 Task: Send an email with the signature Alex Clark with the subject 'Status update' and the message 'Please find attached the requested document.' from softage.1@softage.net to softage.5@softage.net with an attached document Budget.xlsx and move the email from Sent Items to the folder Projects
Action: Mouse moved to (119, 149)
Screenshot: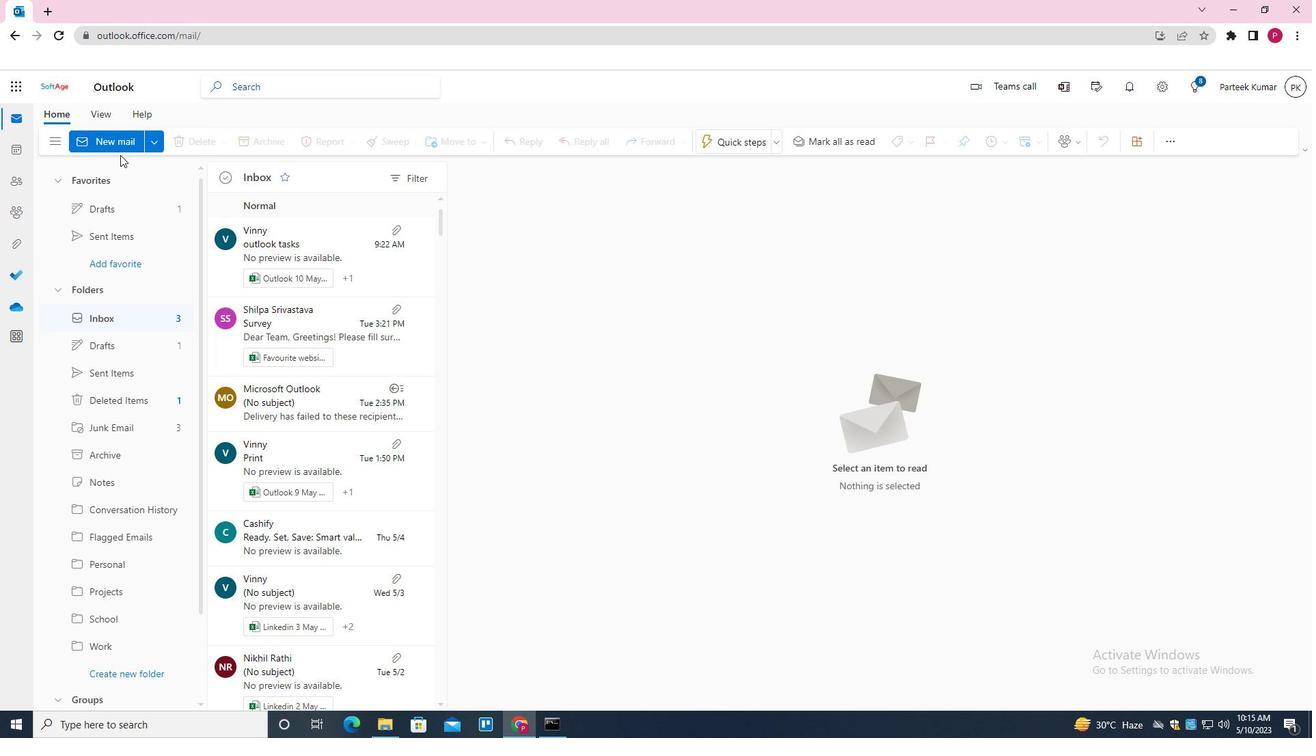 
Action: Mouse pressed left at (119, 149)
Screenshot: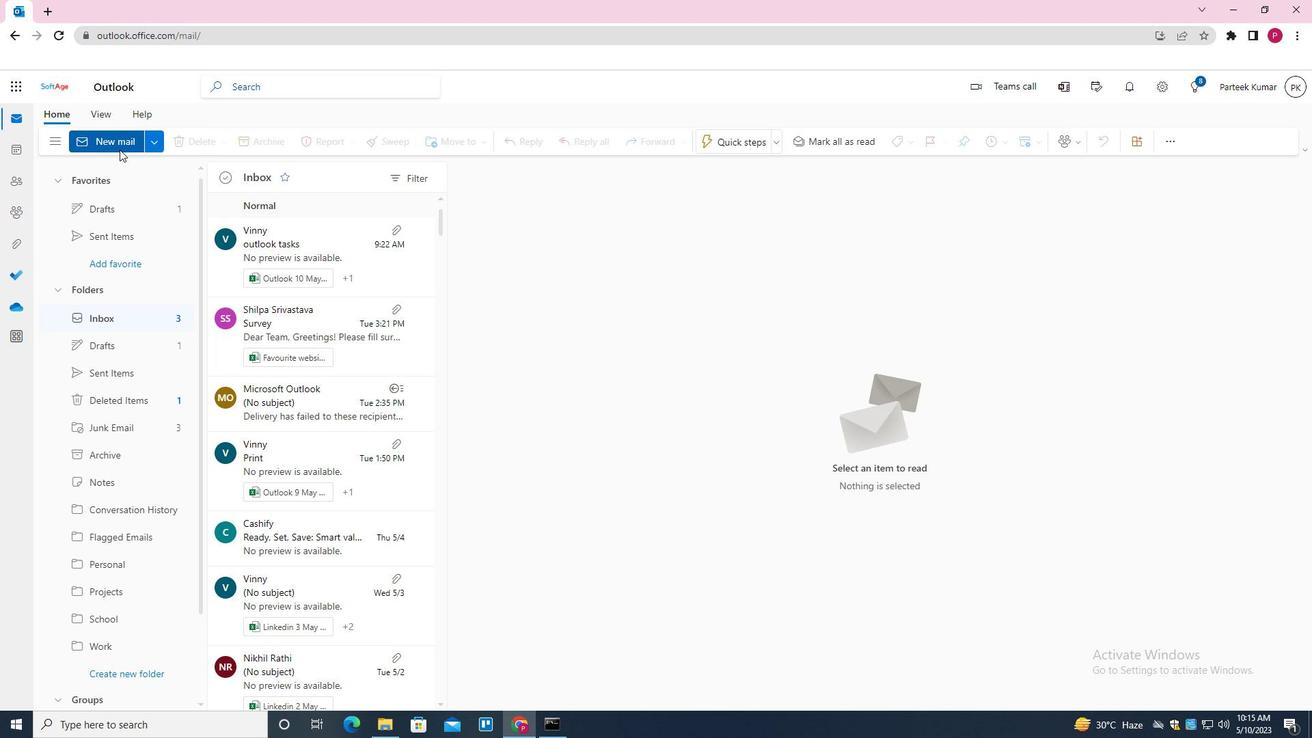 
Action: Mouse moved to (469, 331)
Screenshot: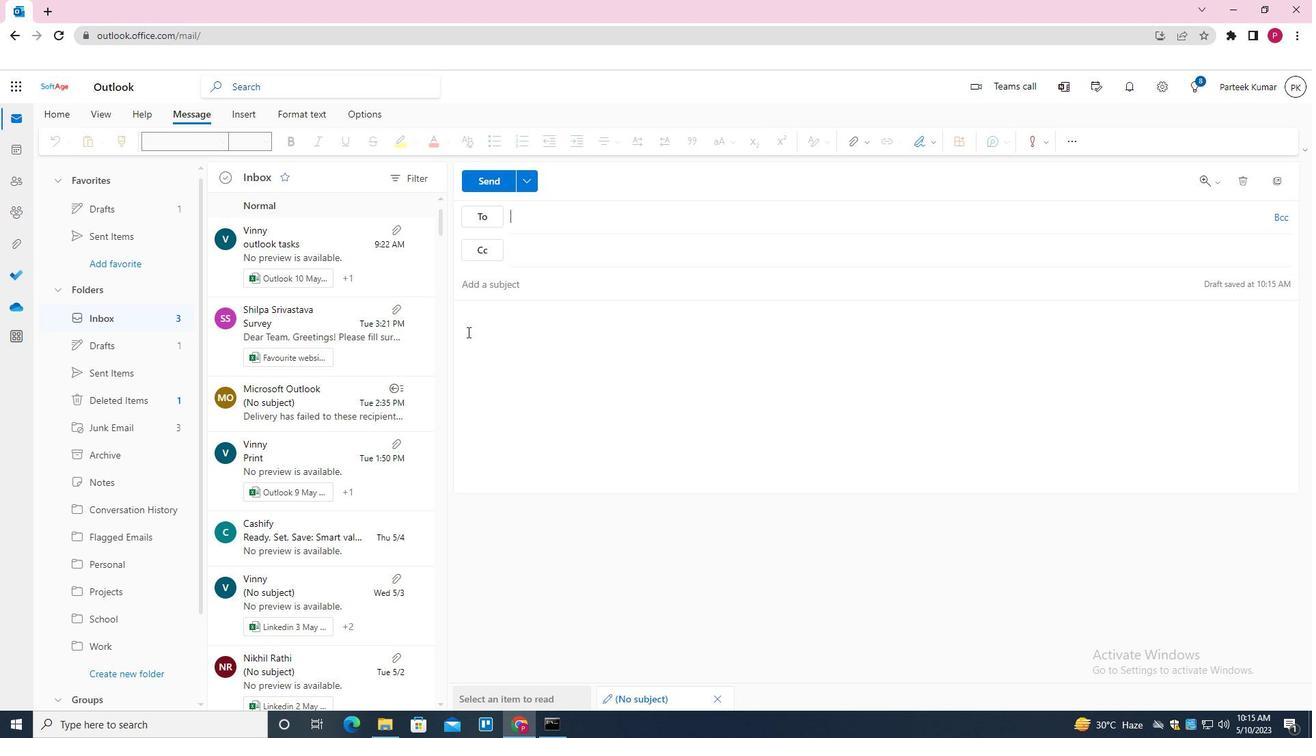 
Action: Mouse pressed left at (469, 331)
Screenshot: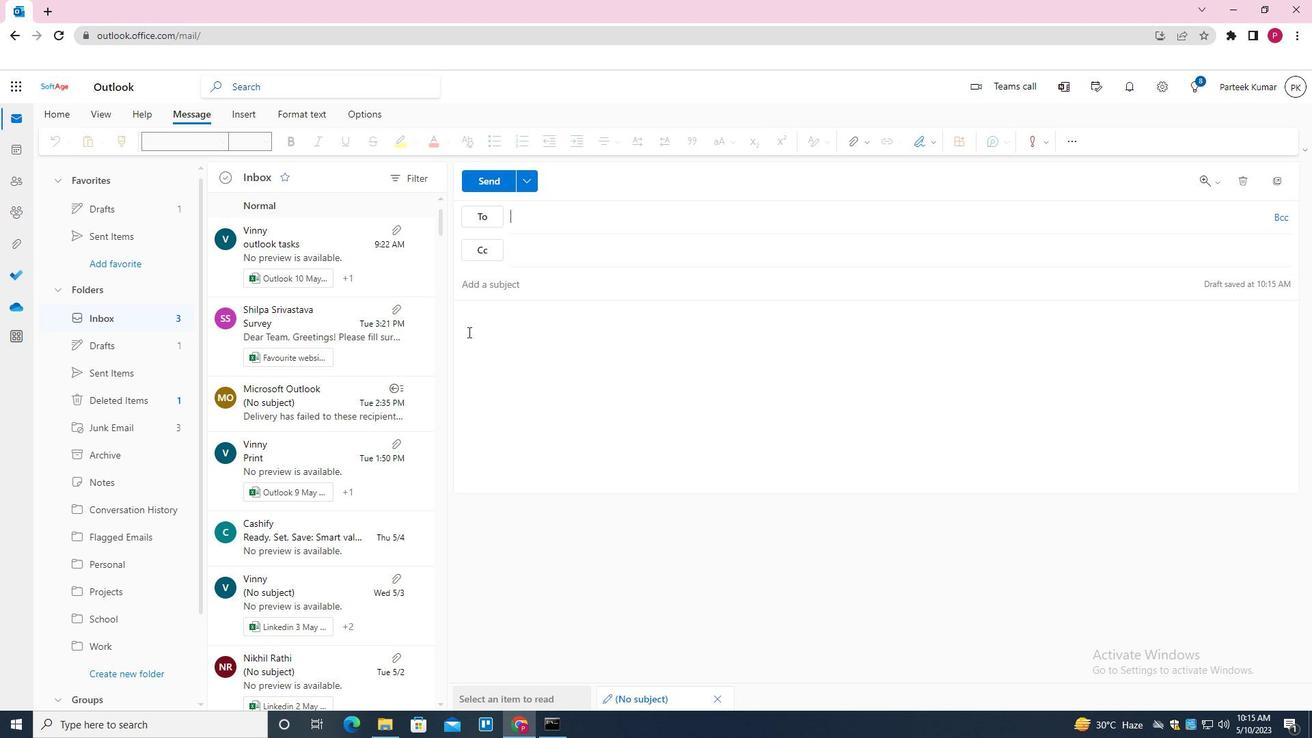 
Action: Mouse moved to (930, 142)
Screenshot: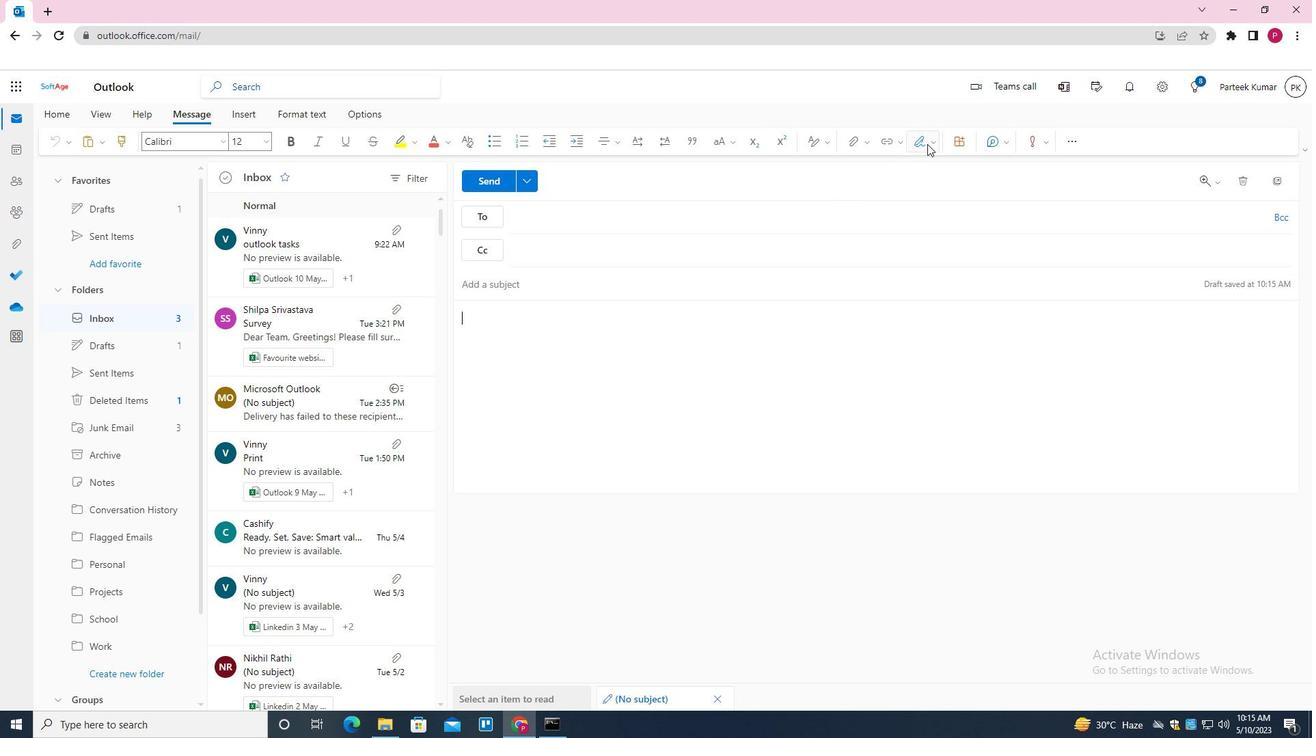 
Action: Mouse pressed left at (930, 142)
Screenshot: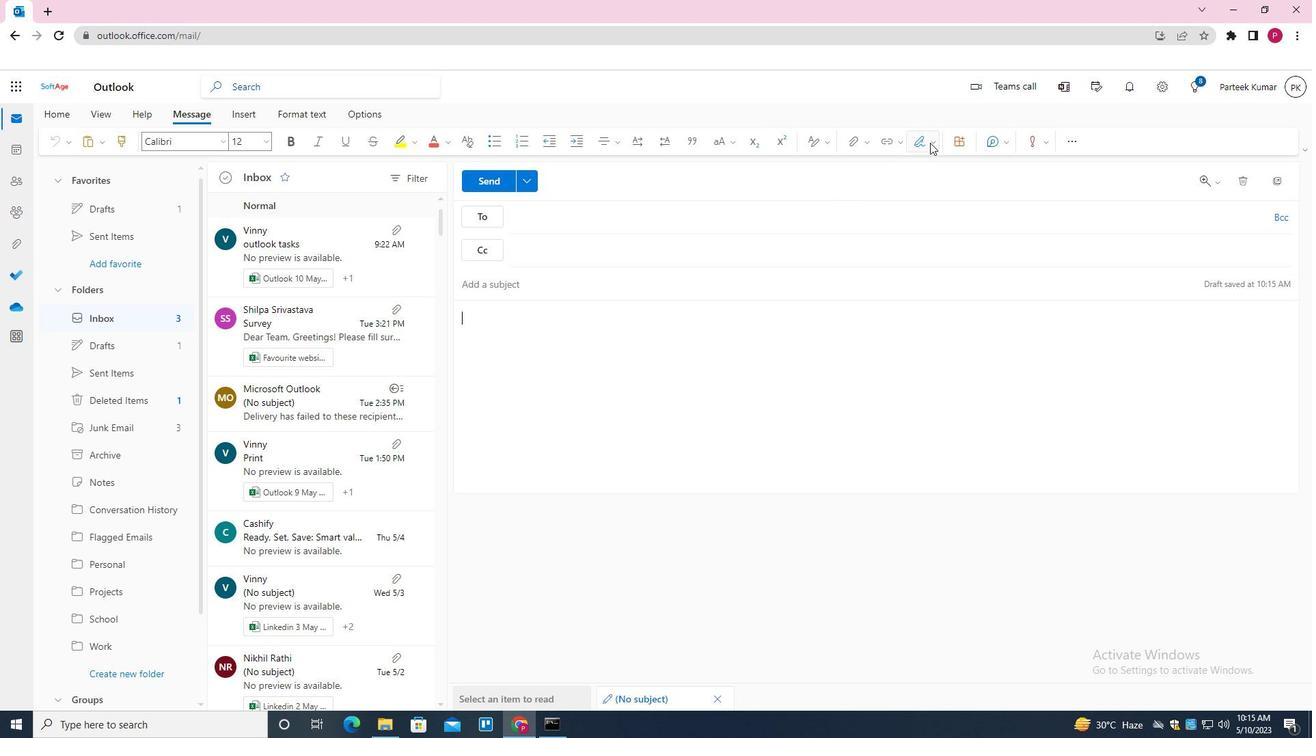 
Action: Mouse moved to (891, 248)
Screenshot: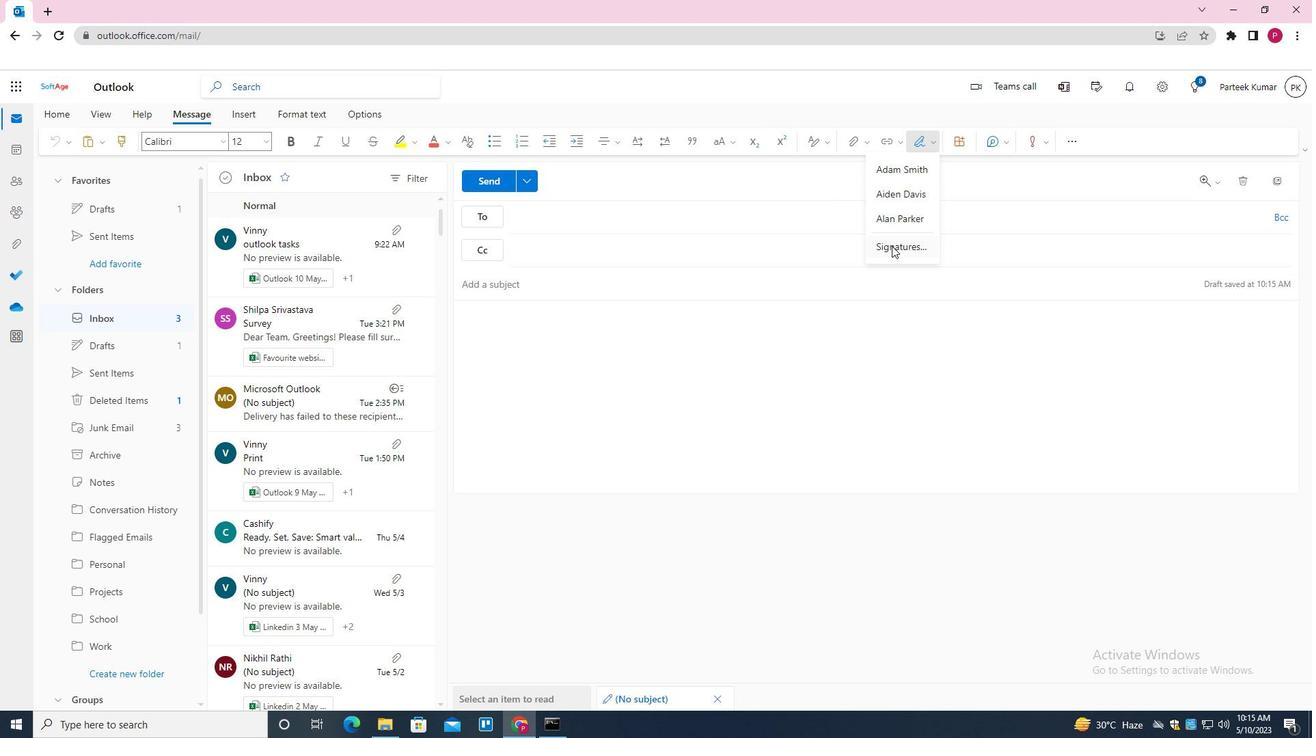 
Action: Mouse pressed left at (891, 248)
Screenshot: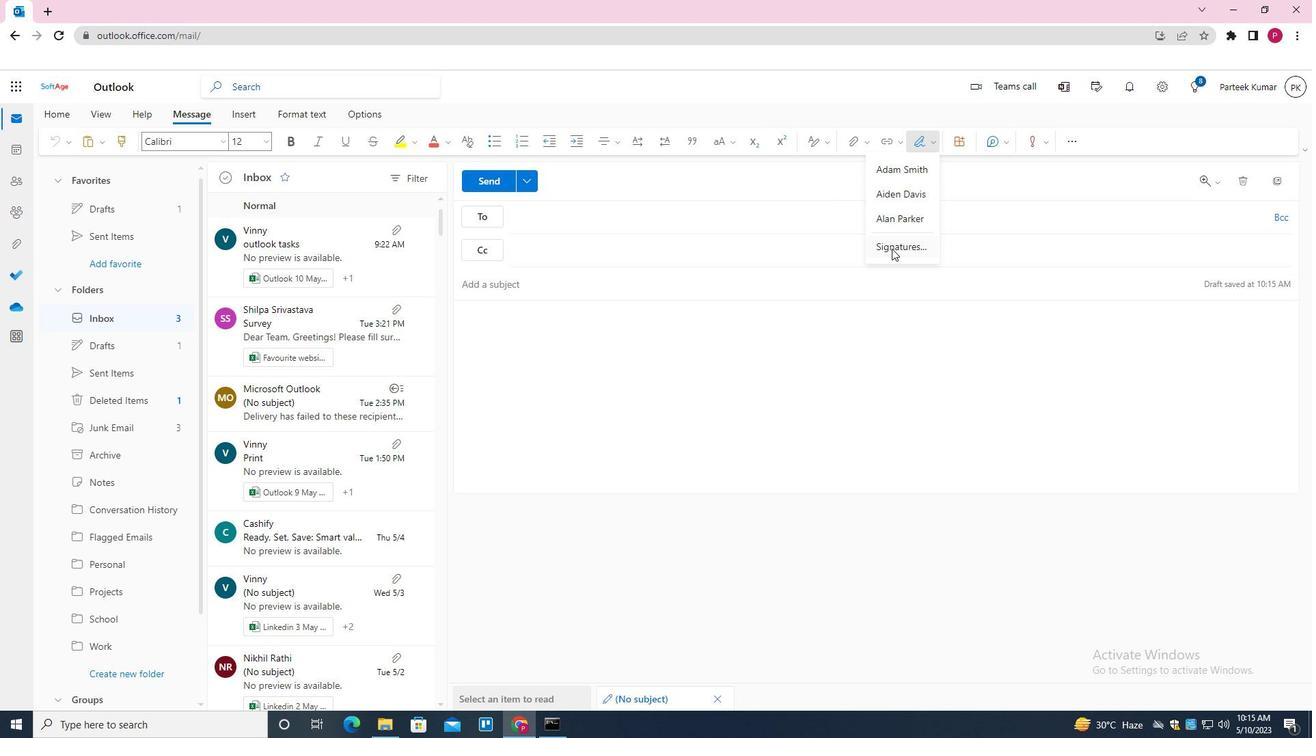 
Action: Mouse moved to (587, 224)
Screenshot: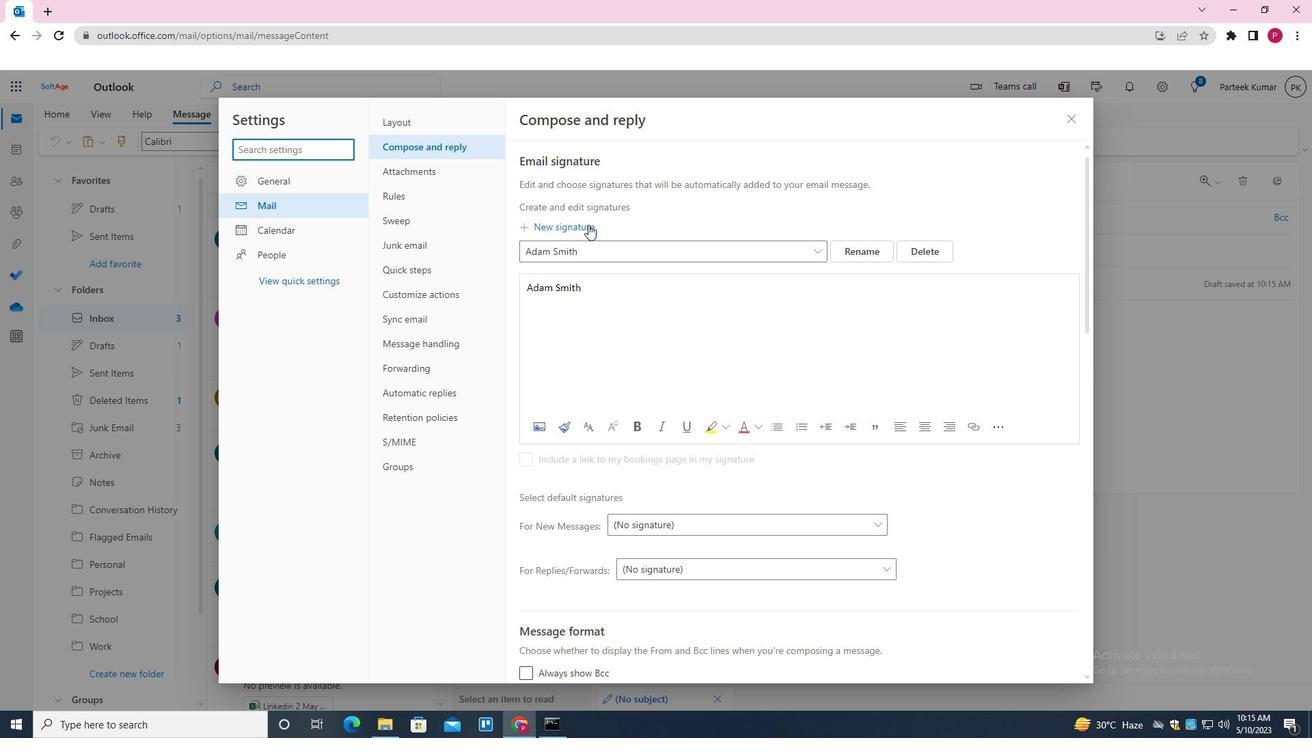 
Action: Mouse pressed left at (587, 224)
Screenshot: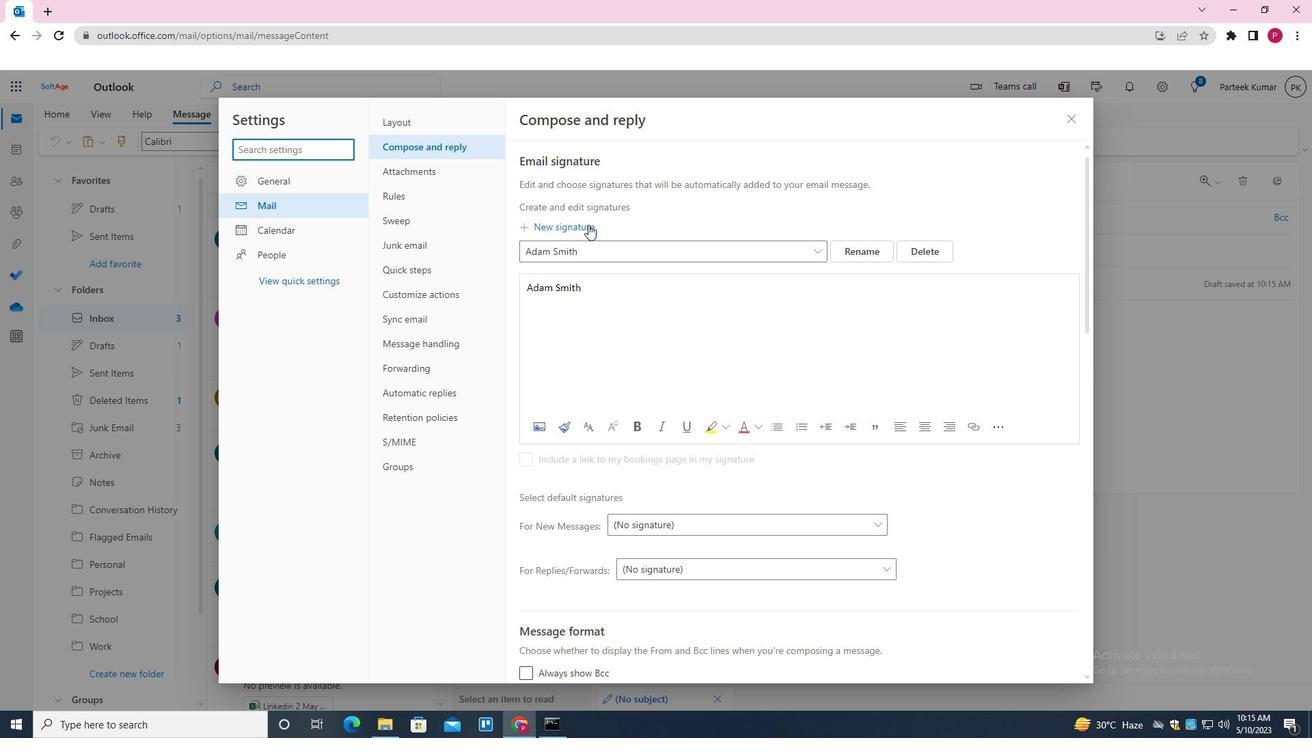 
Action: Mouse moved to (598, 247)
Screenshot: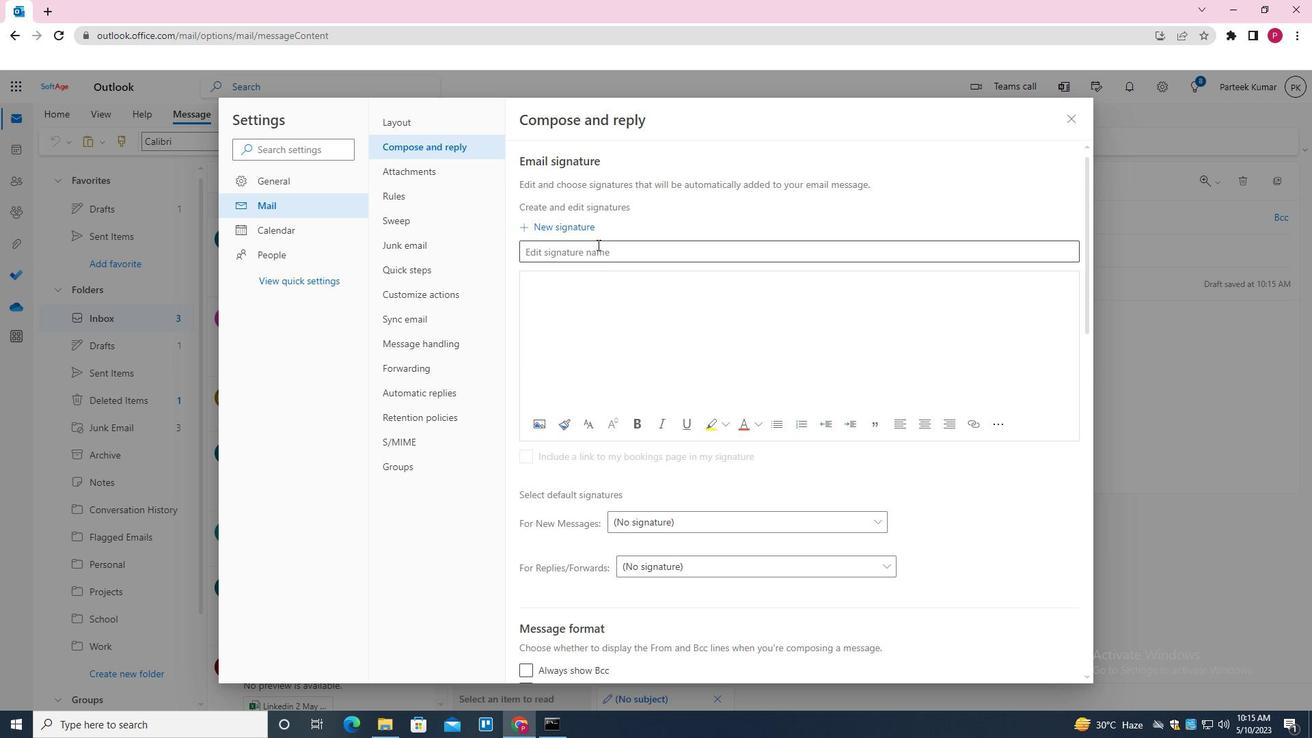 
Action: Mouse pressed left at (598, 247)
Screenshot: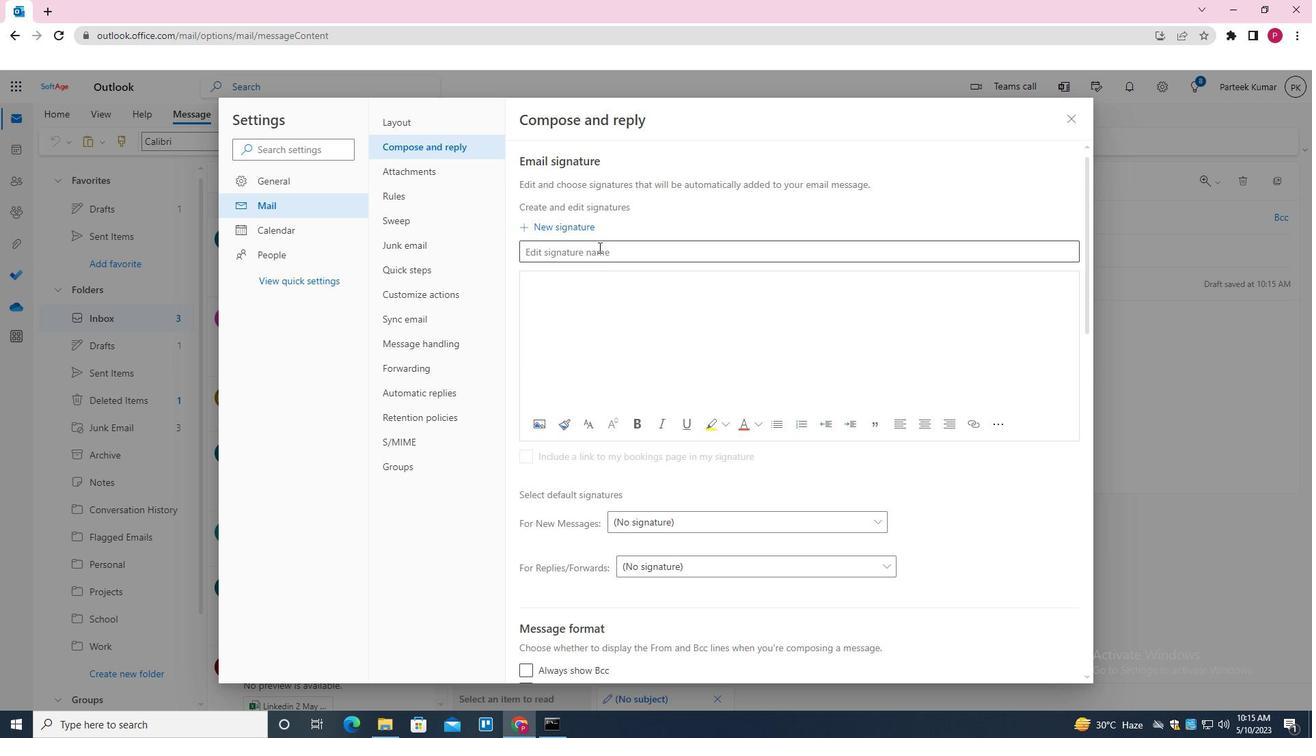
Action: Key pressed <Key.shift><Key.shift><Key.shift><Key.shift><Key.shift><Key.shift>ALEX<Key.space><Key.shift>CLARK
Screenshot: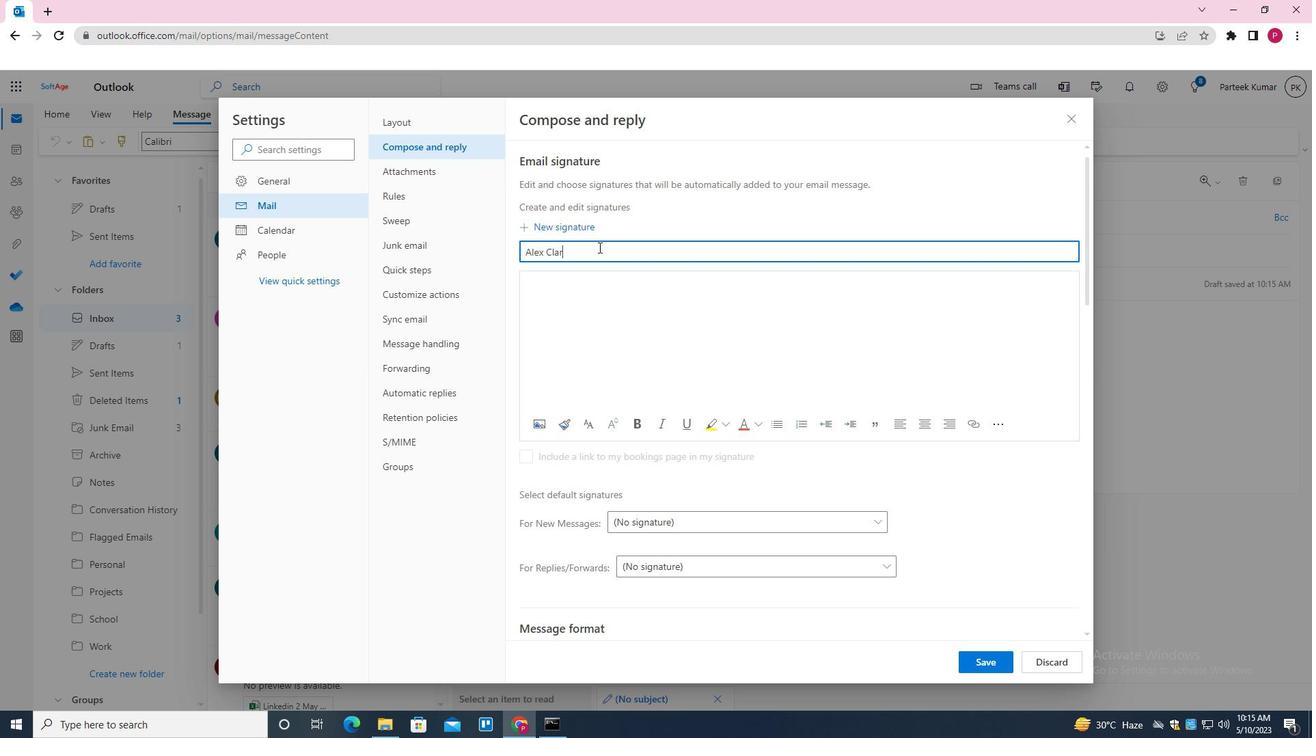
Action: Mouse moved to (610, 294)
Screenshot: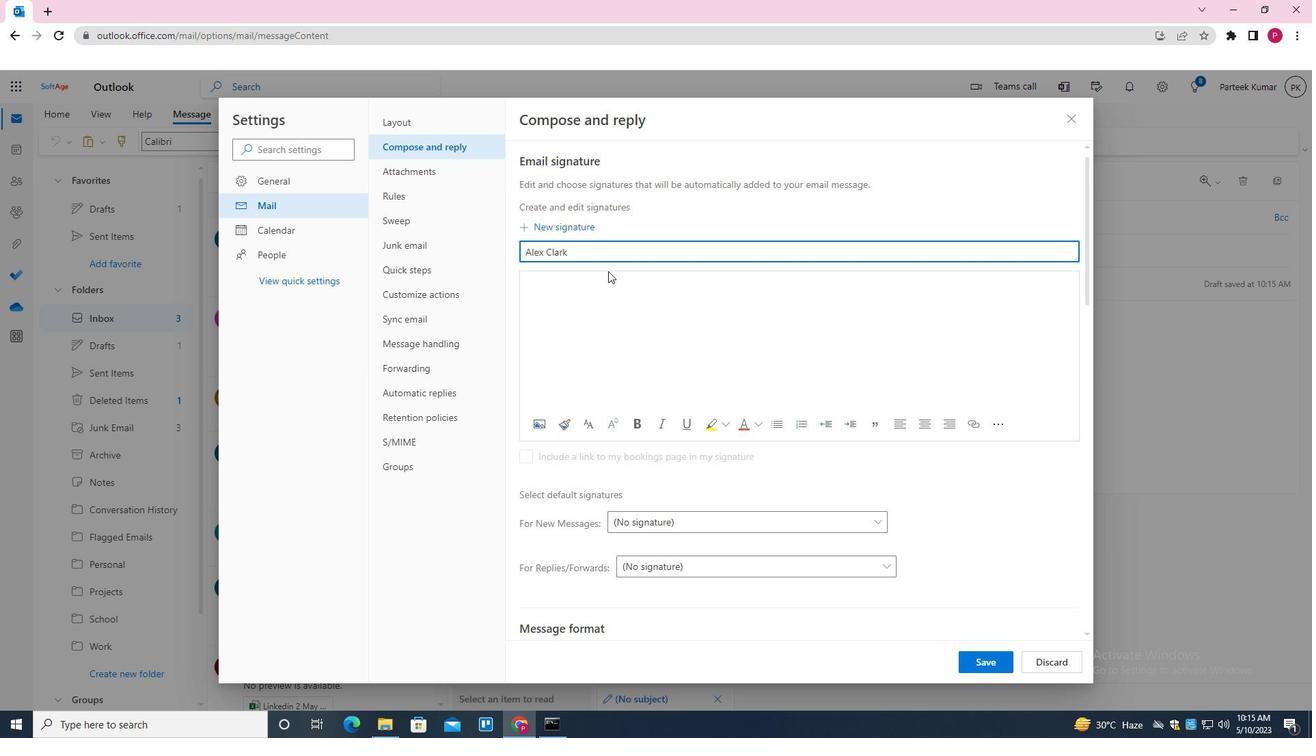 
Action: Mouse pressed left at (610, 294)
Screenshot: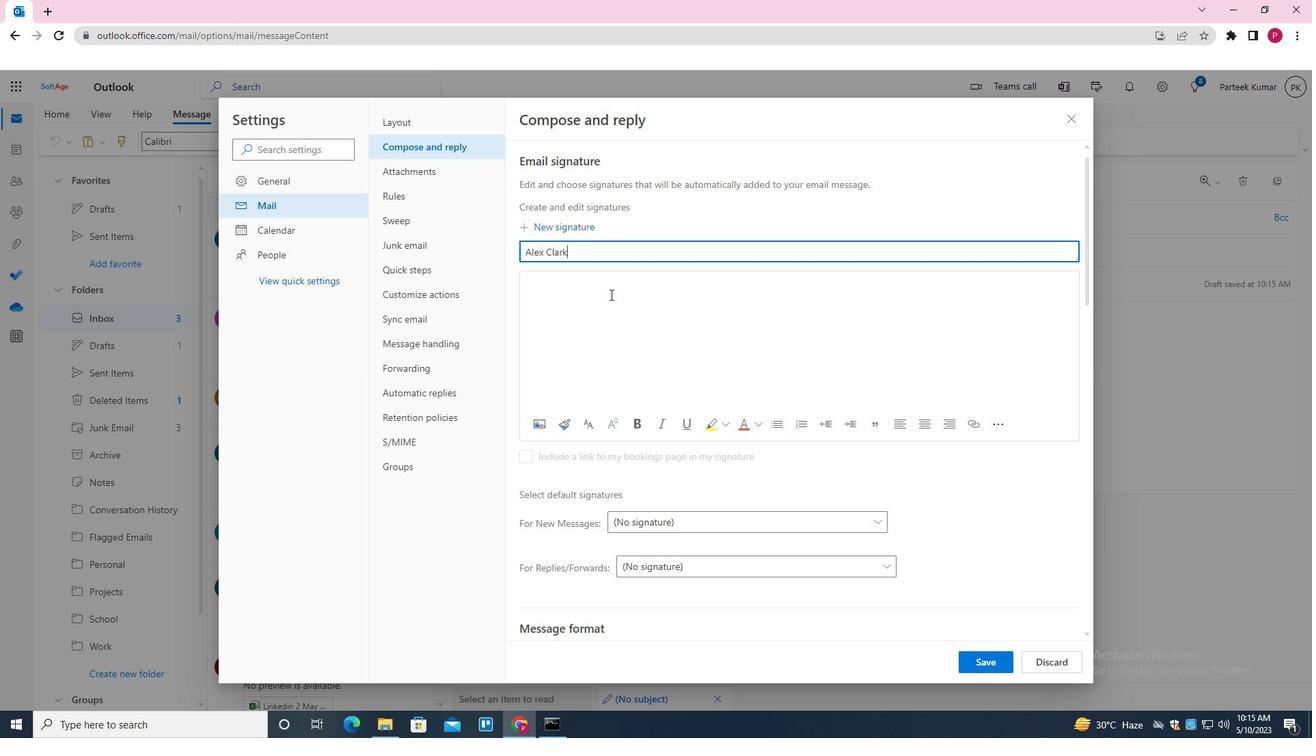 
Action: Key pressed <Key.shift>ALEX<Key.space><Key.shift>CLARK
Screenshot: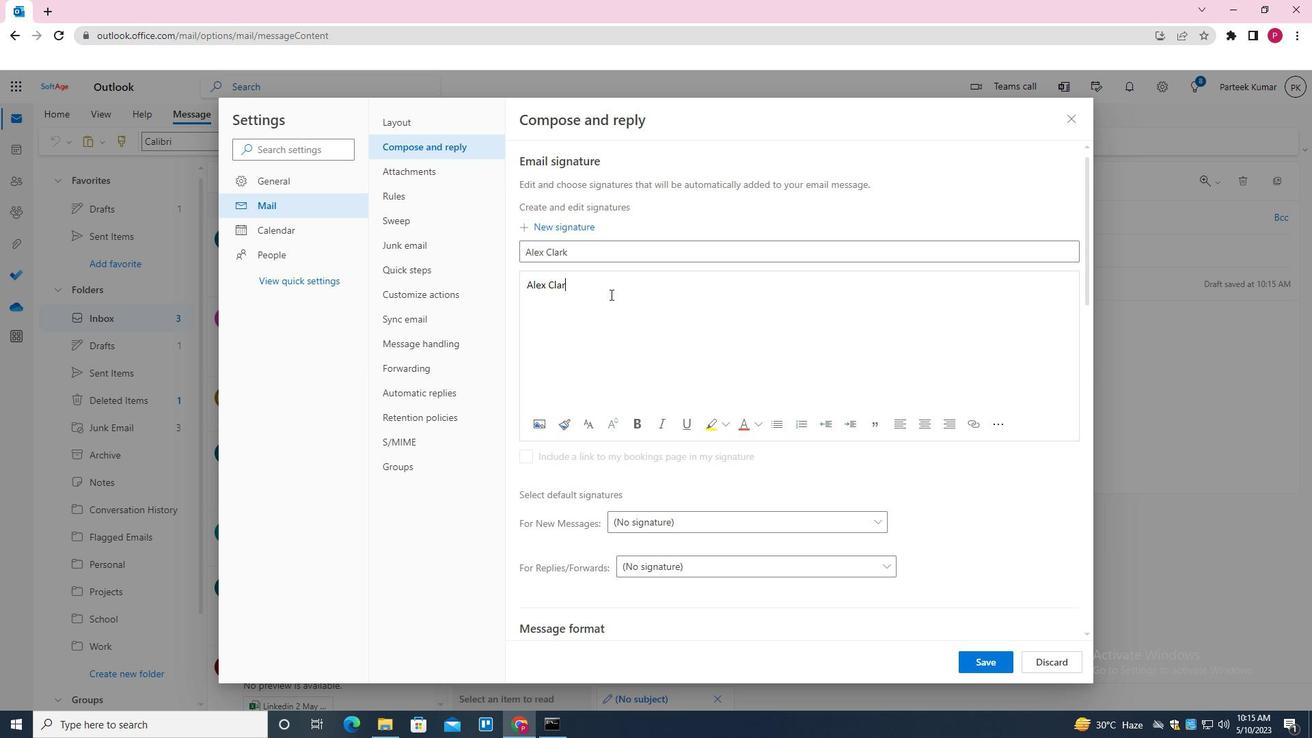 
Action: Mouse moved to (975, 662)
Screenshot: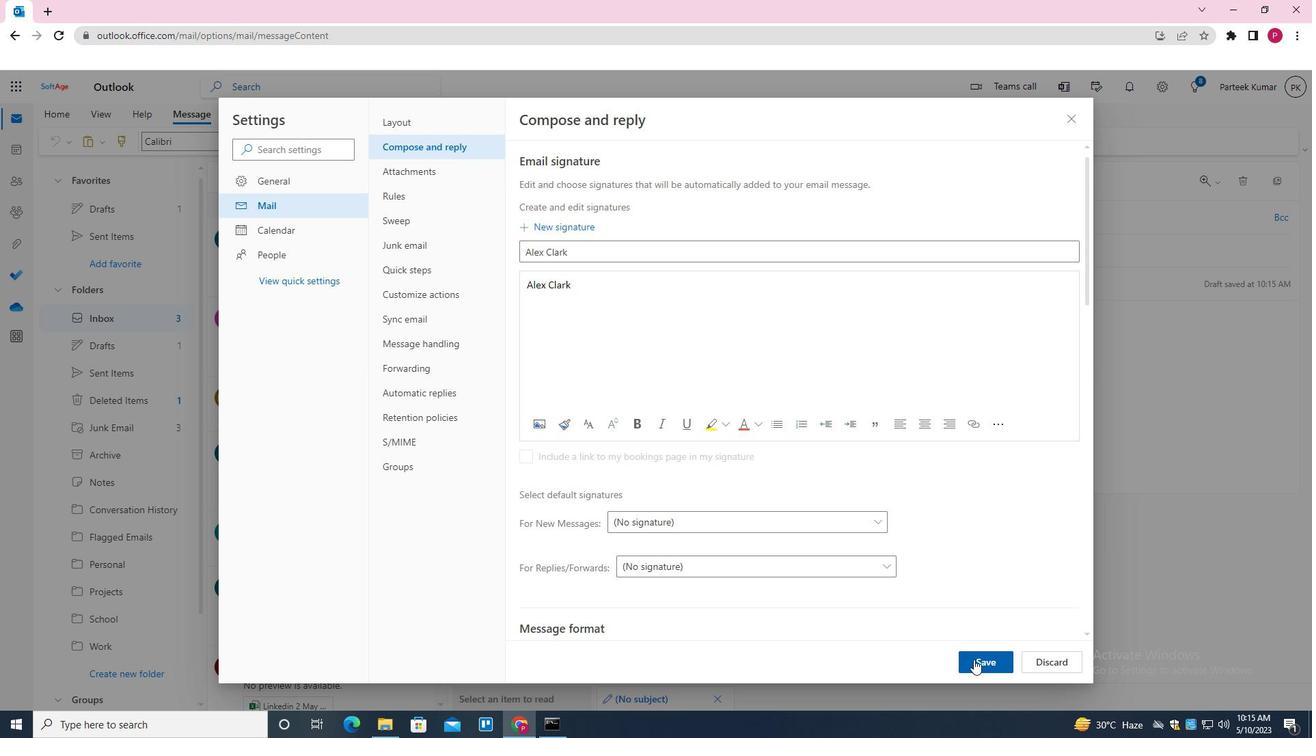 
Action: Mouse pressed left at (975, 662)
Screenshot: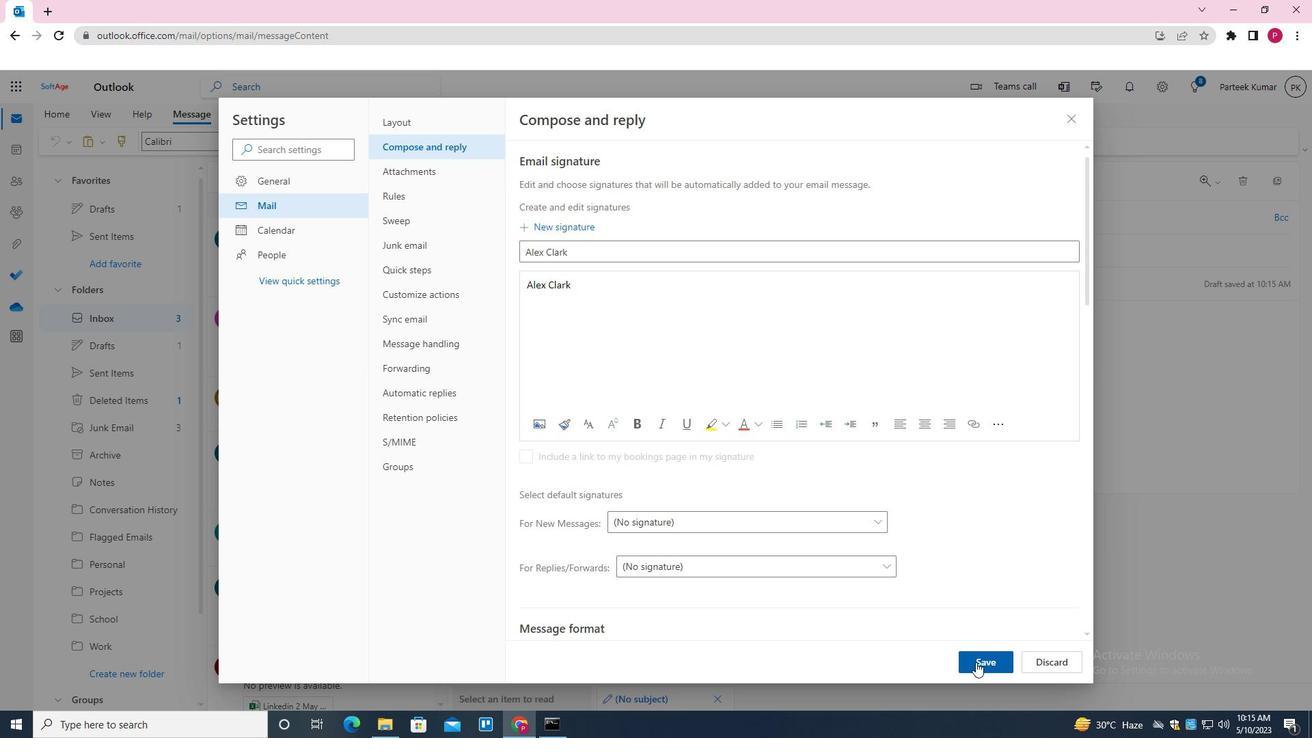 
Action: Mouse moved to (1073, 116)
Screenshot: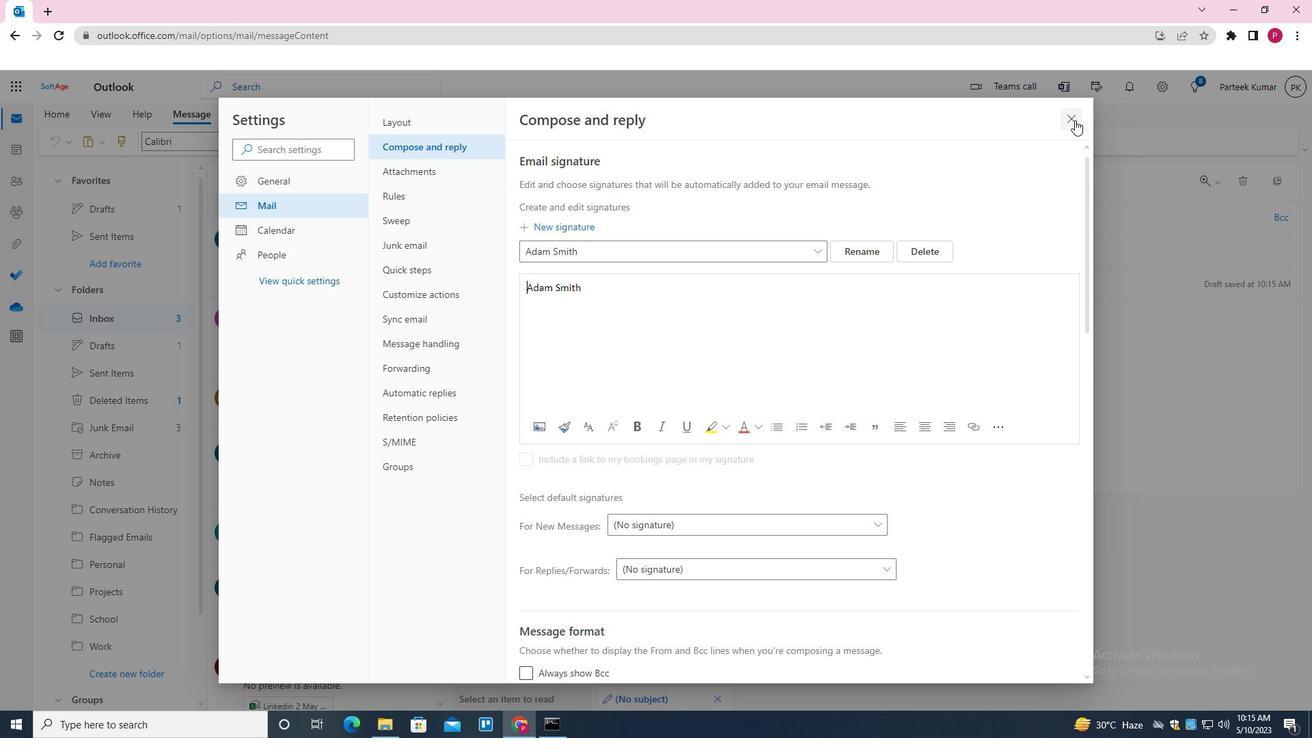 
Action: Mouse pressed left at (1073, 116)
Screenshot: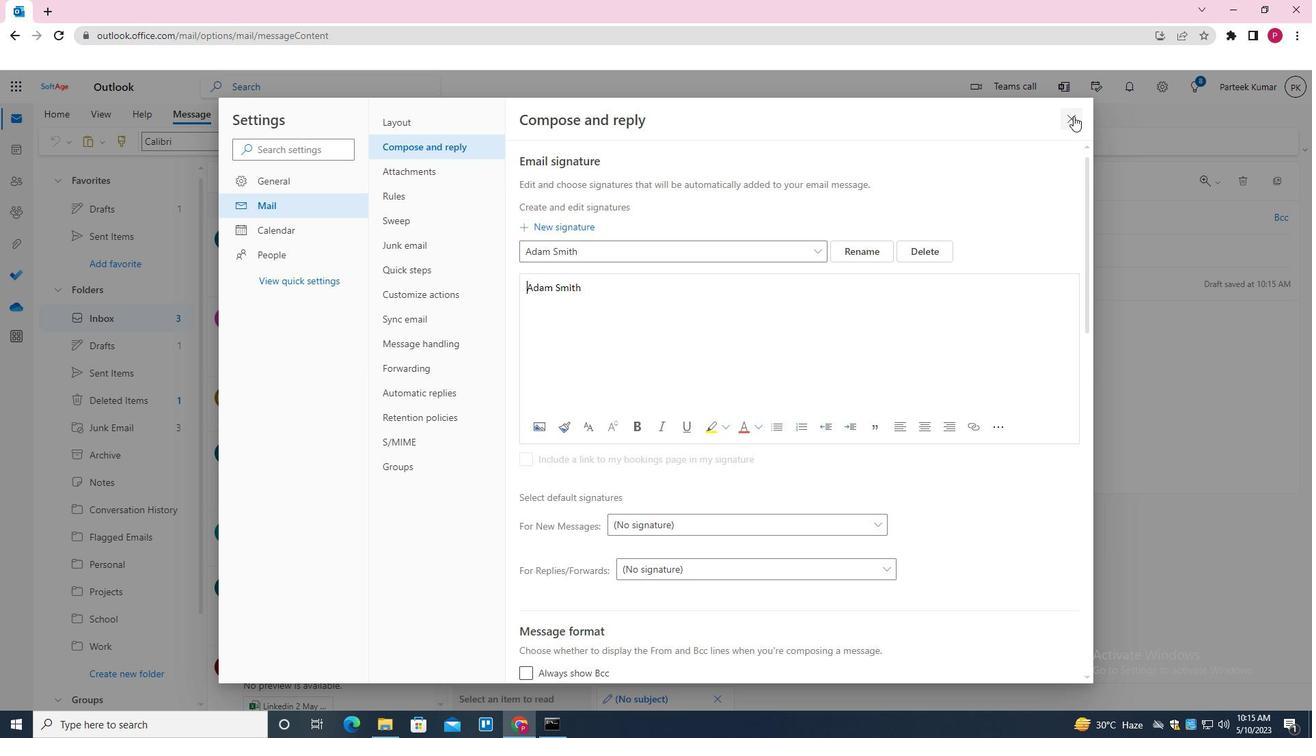 
Action: Mouse moved to (703, 325)
Screenshot: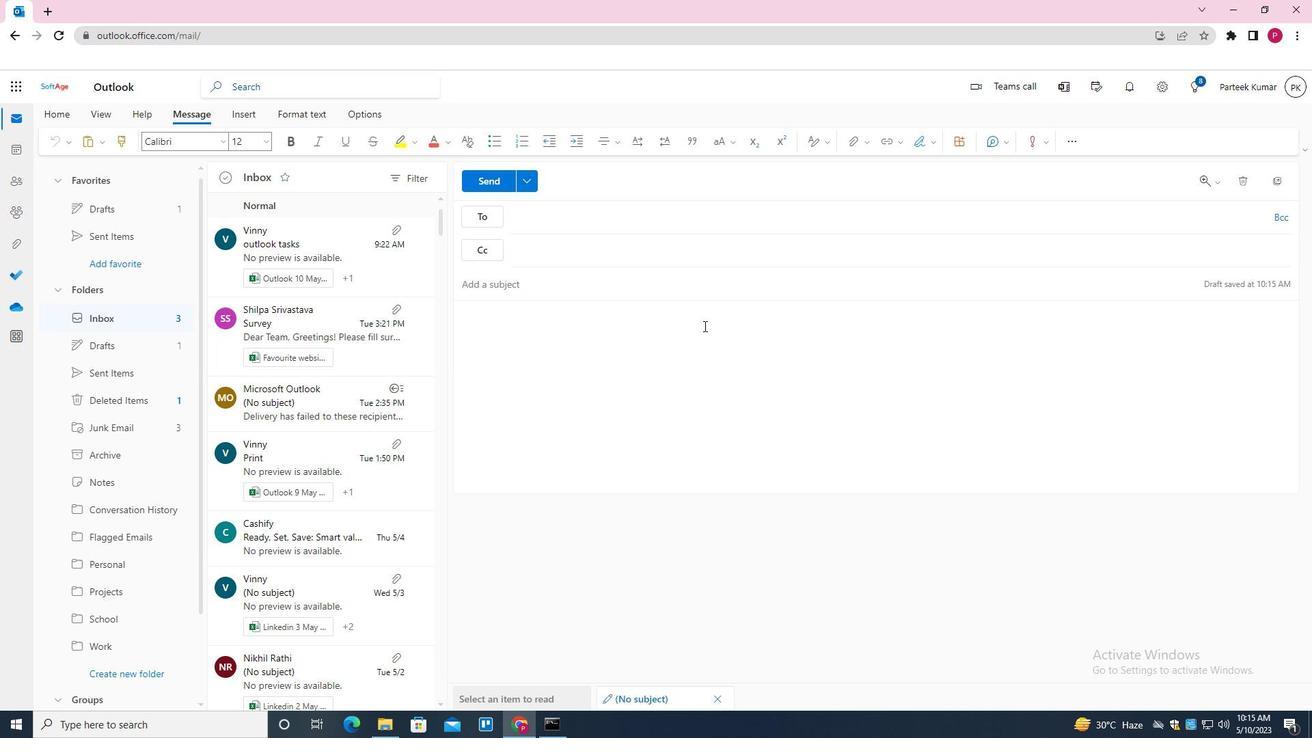 
Action: Mouse pressed left at (703, 325)
Screenshot: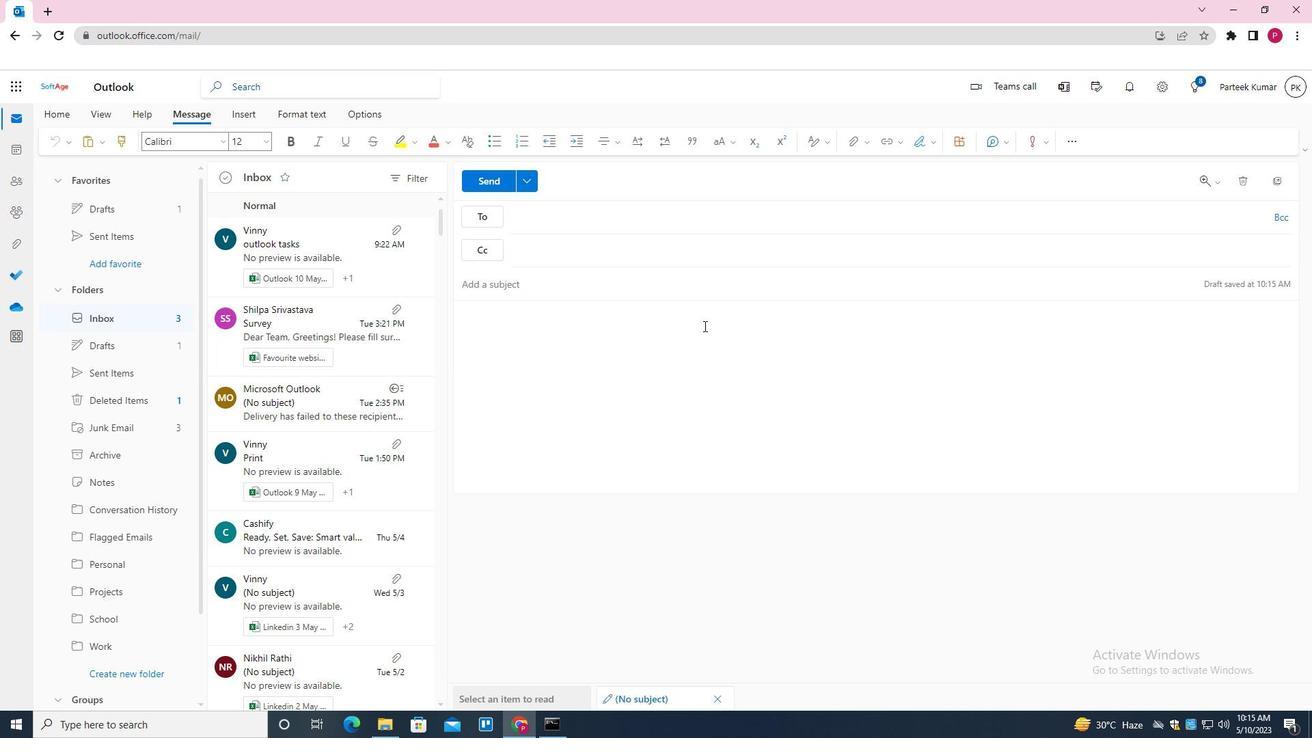
Action: Mouse moved to (931, 142)
Screenshot: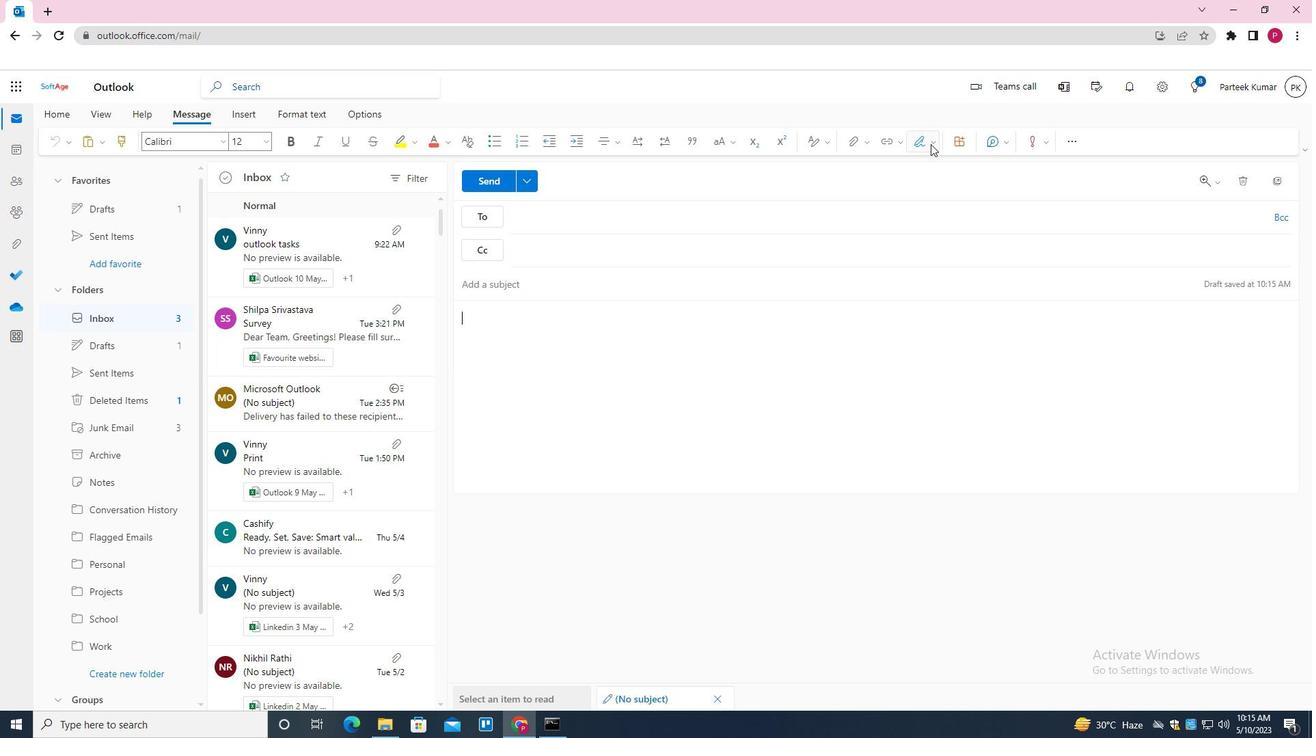 
Action: Mouse pressed left at (931, 142)
Screenshot: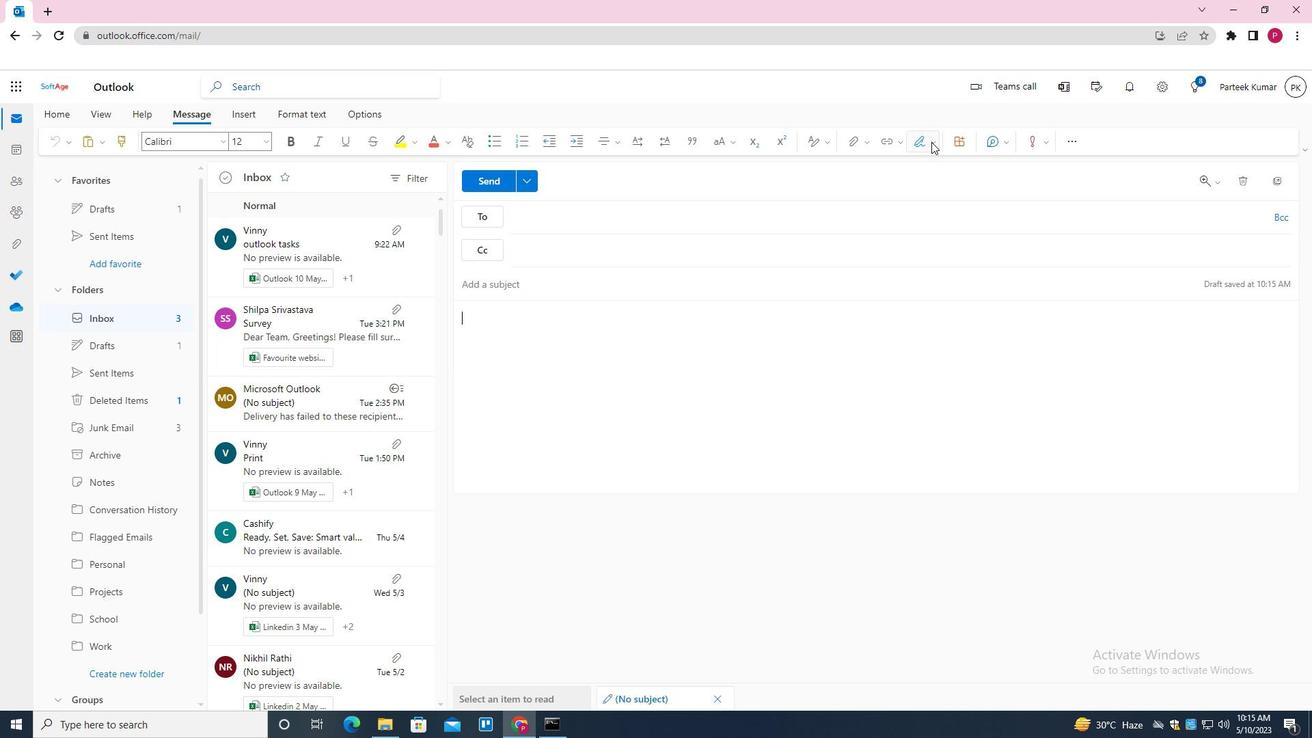 
Action: Mouse moved to (895, 249)
Screenshot: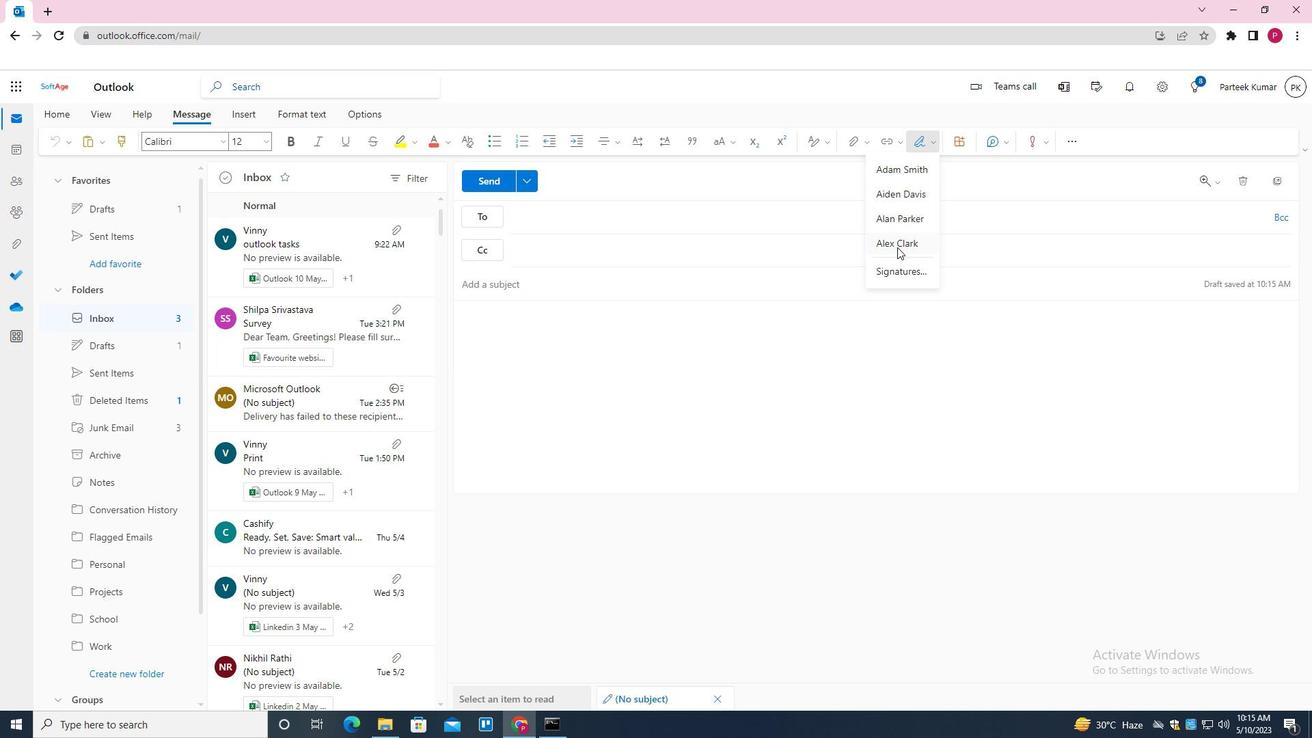 
Action: Mouse pressed left at (895, 249)
Screenshot: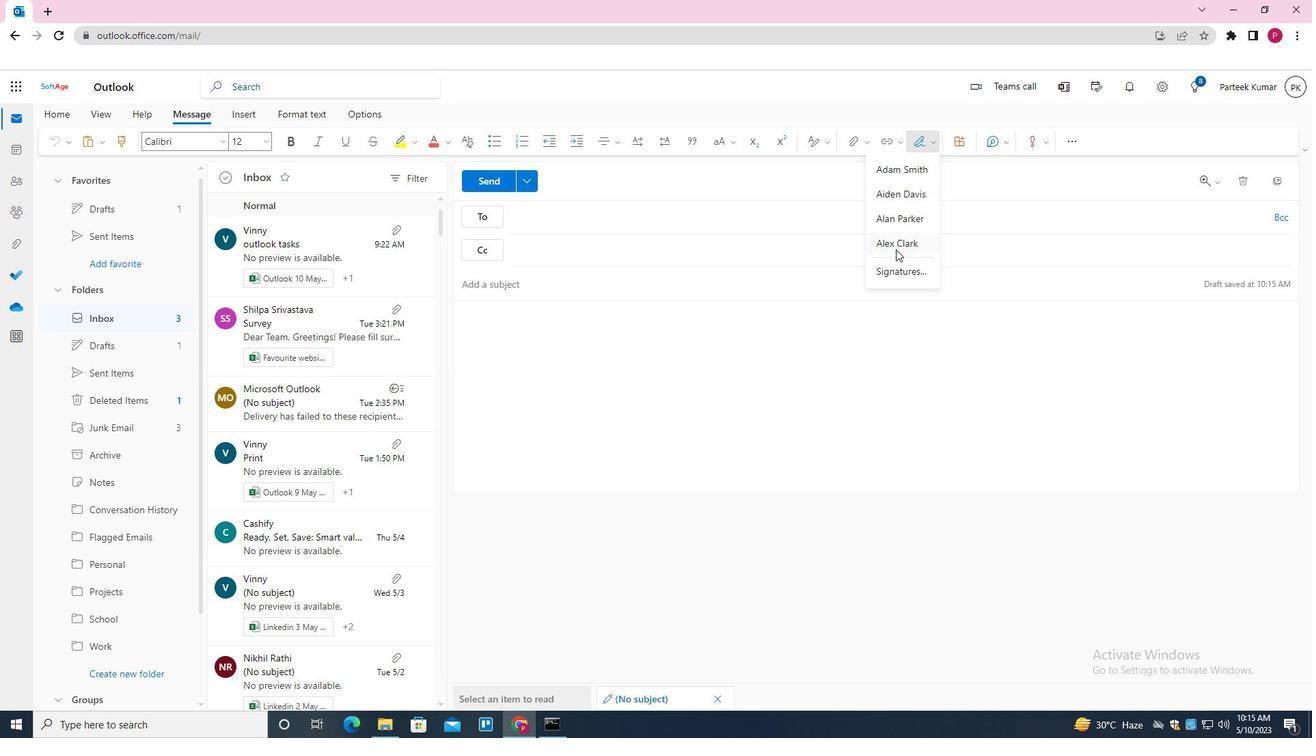 
Action: Mouse moved to (516, 284)
Screenshot: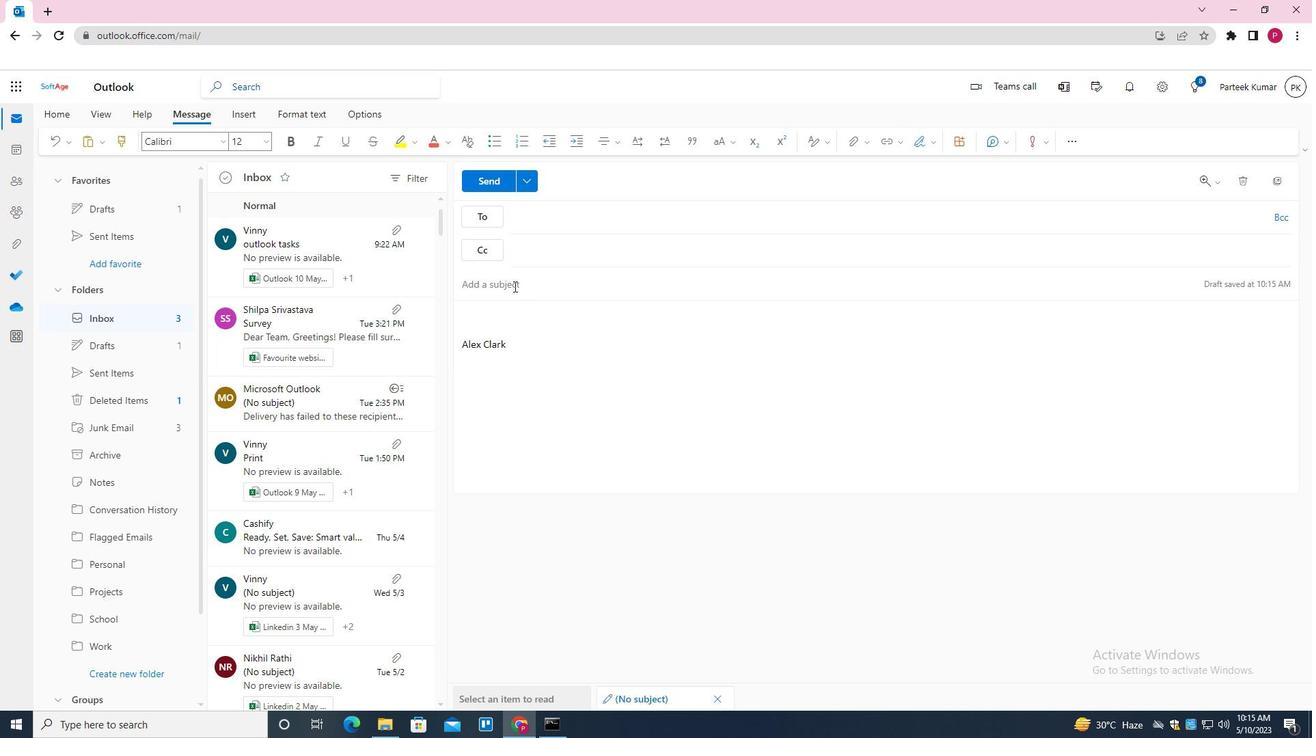 
Action: Mouse pressed left at (516, 284)
Screenshot: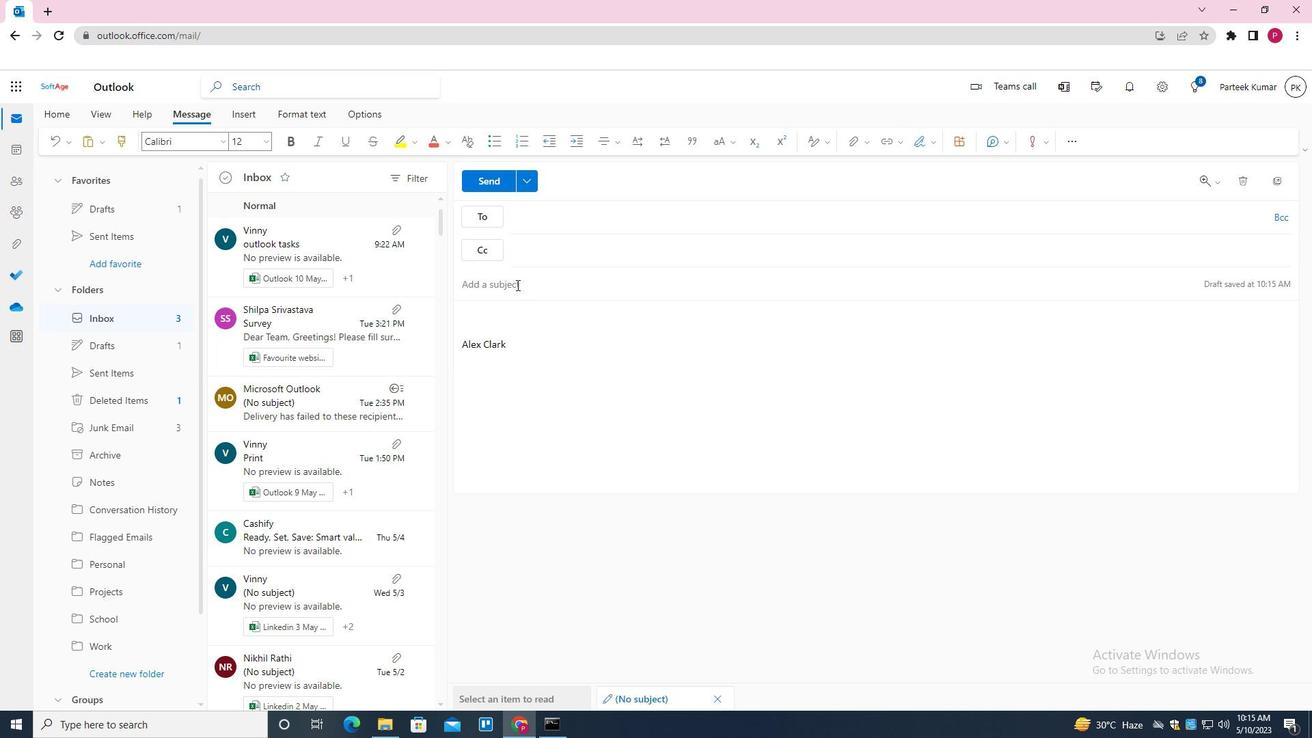 
Action: Key pressed <Key.shift><Key.shift><Key.shift><Key.shift><Key.shift>STATUS<Key.space>UPDATE
Screenshot: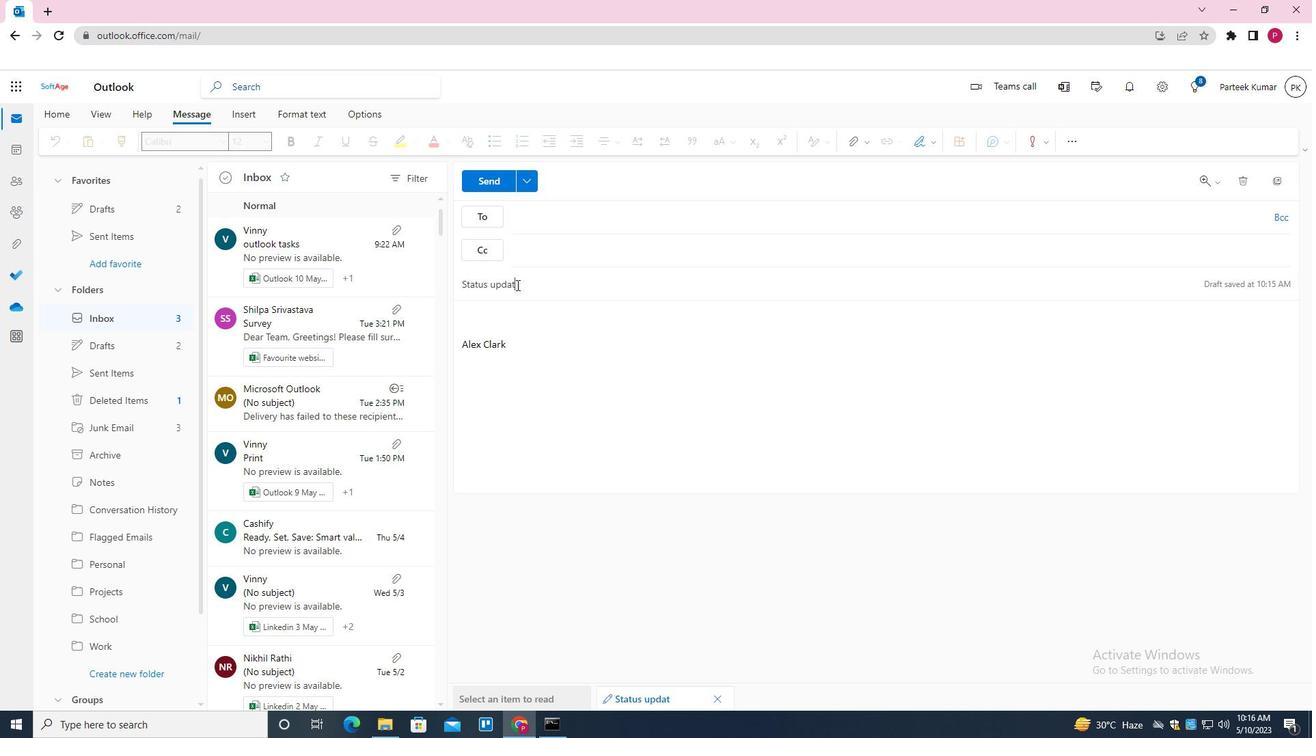 
Action: Mouse moved to (516, 310)
Screenshot: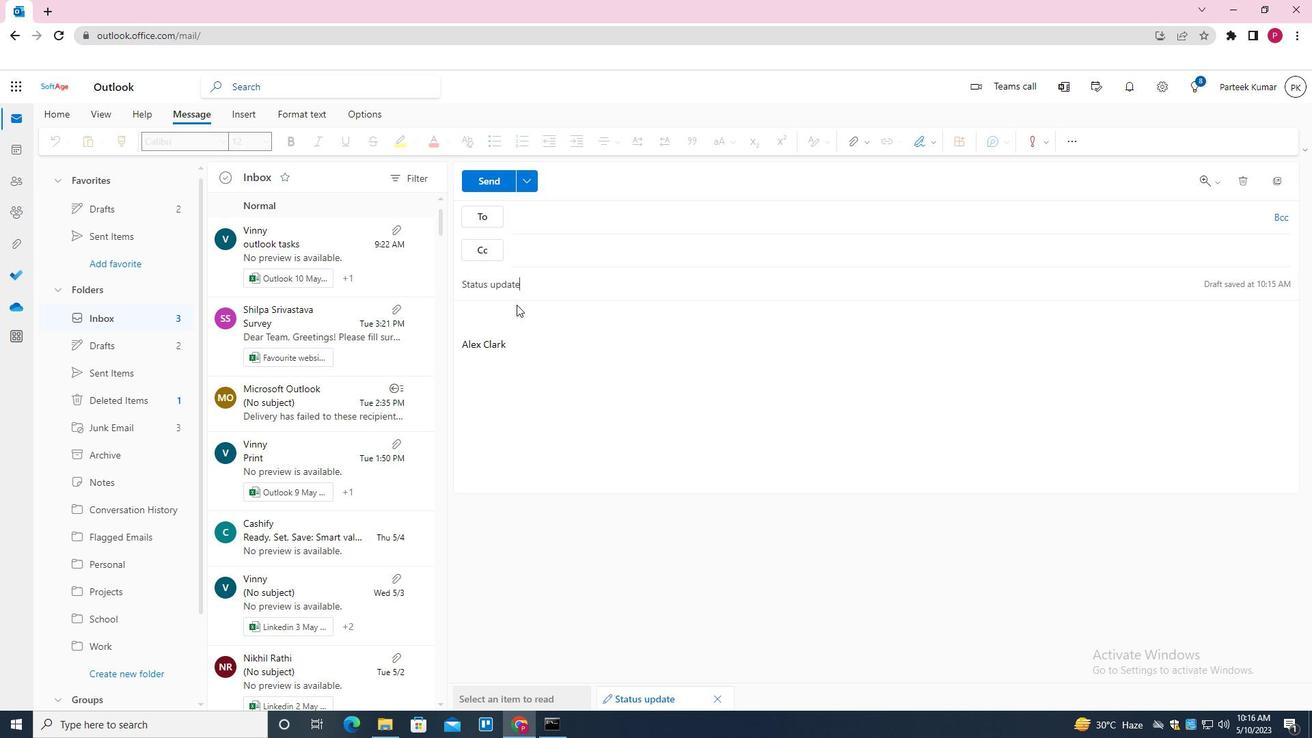 
Action: Mouse pressed left at (516, 310)
Screenshot: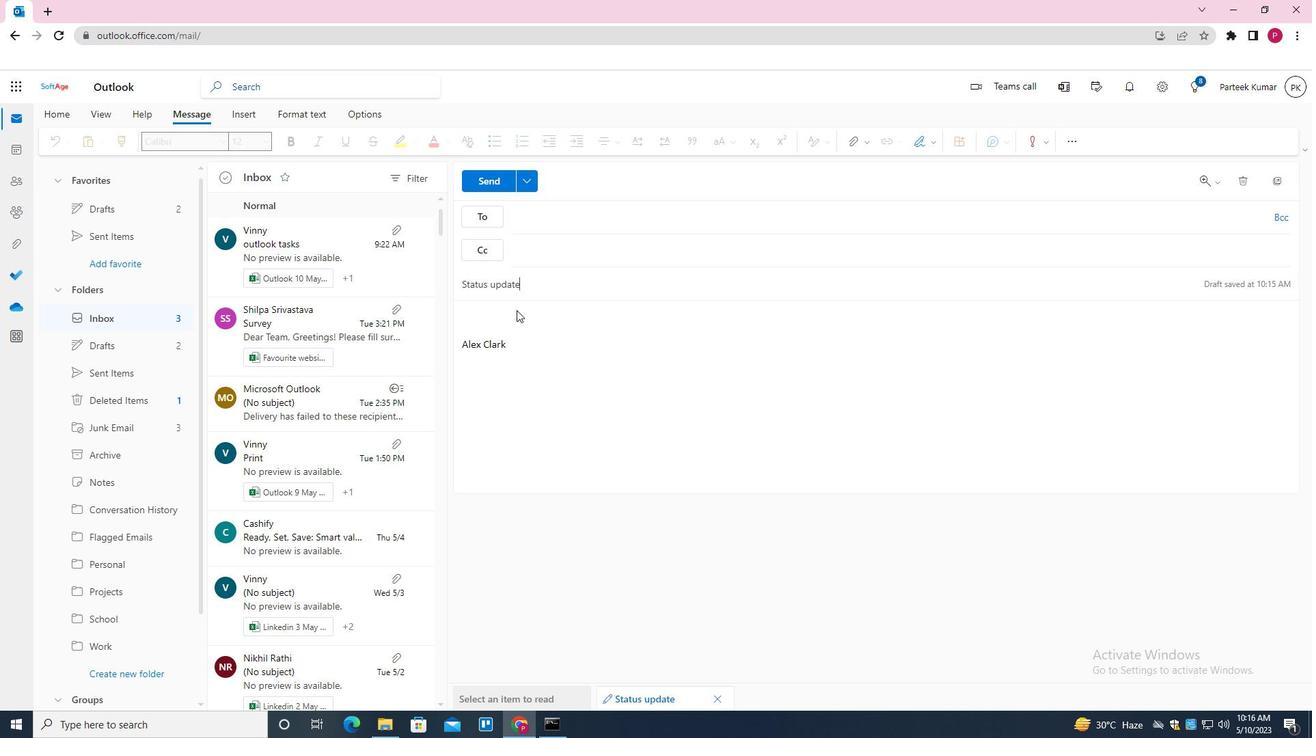 
Action: Mouse moved to (517, 321)
Screenshot: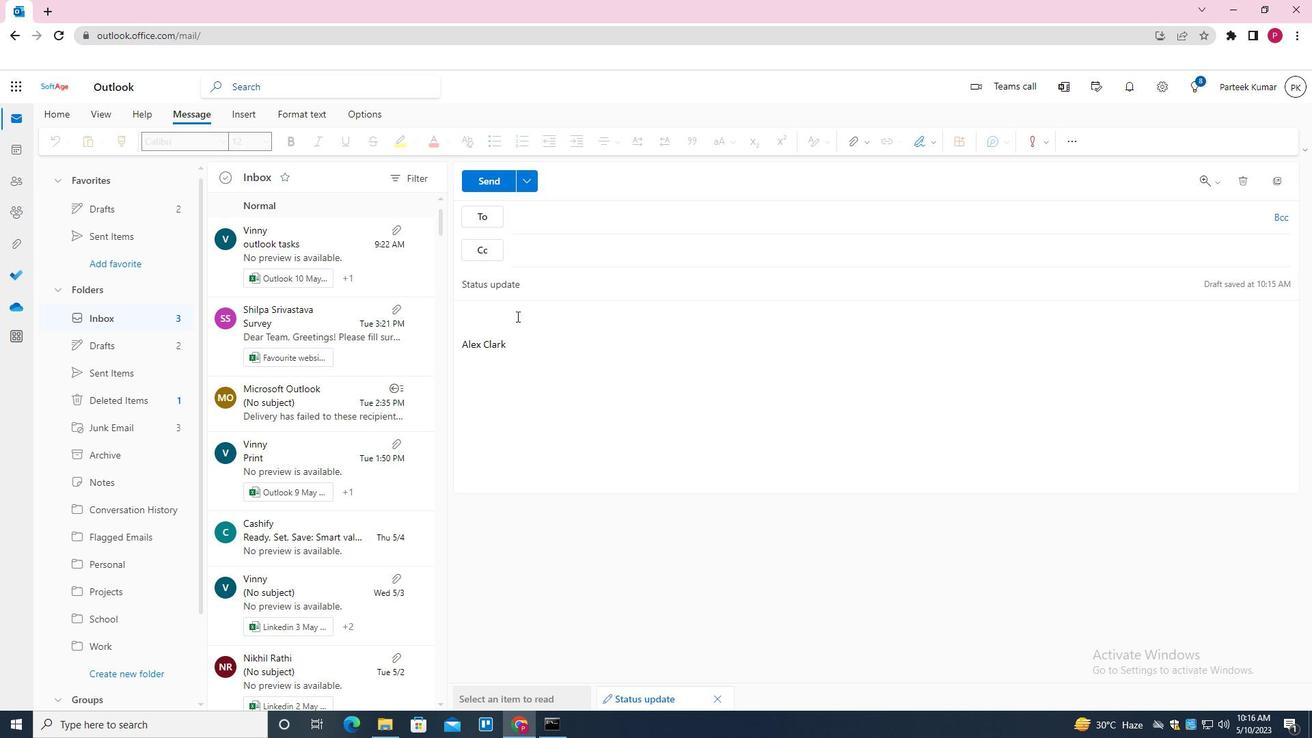 
Action: Mouse pressed left at (517, 321)
Screenshot: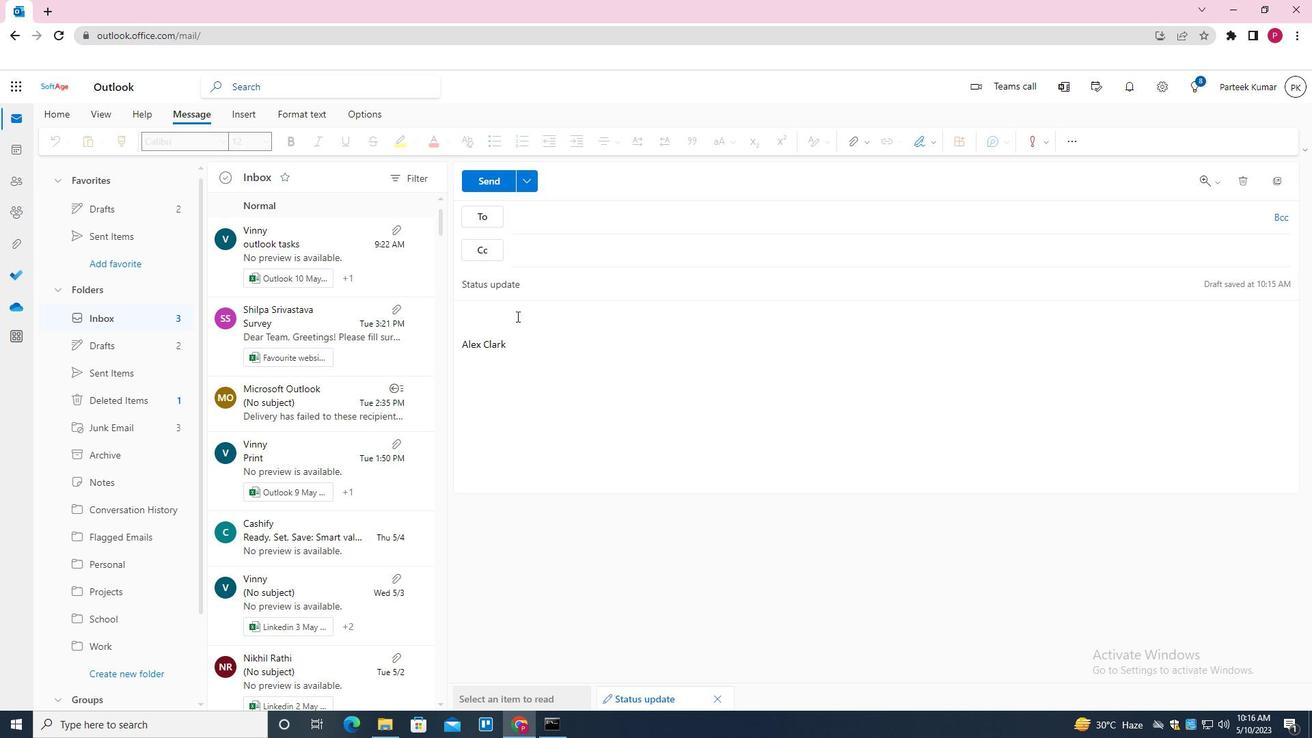 
Action: Mouse moved to (517, 321)
Screenshot: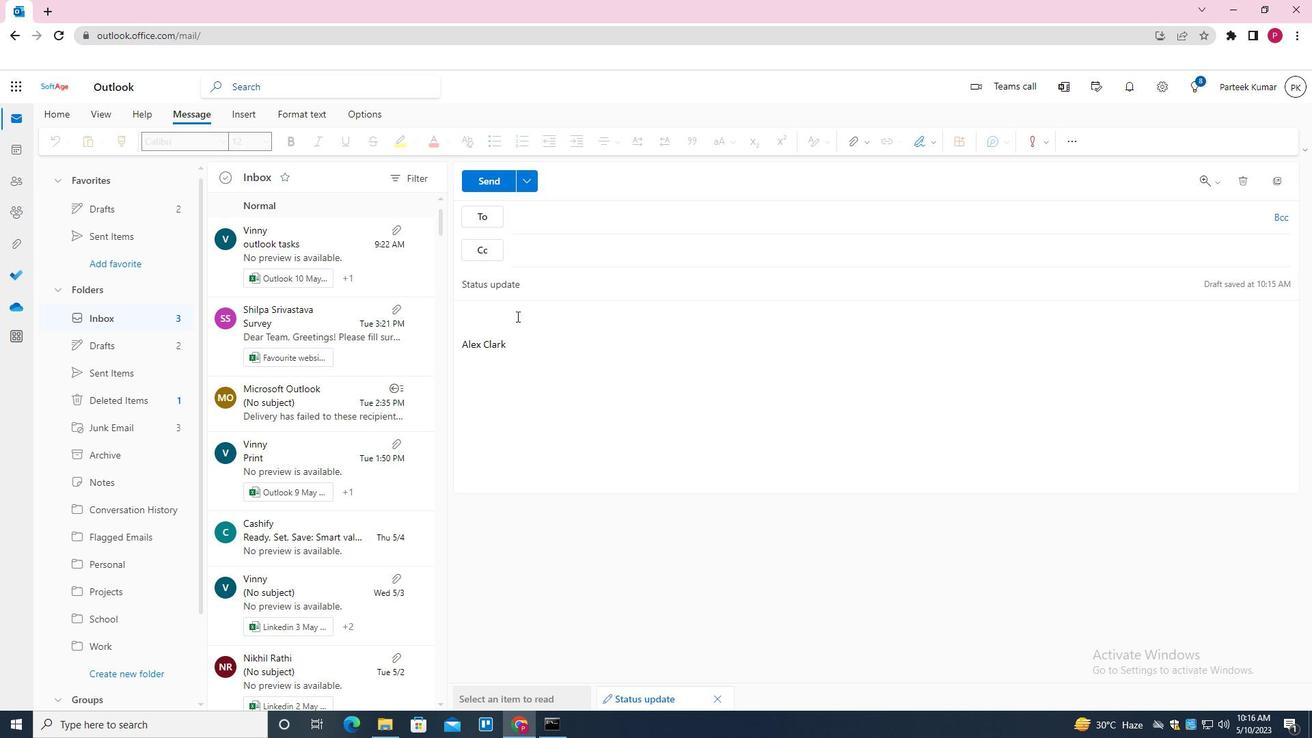 
Action: Mouse pressed left at (517, 321)
Screenshot: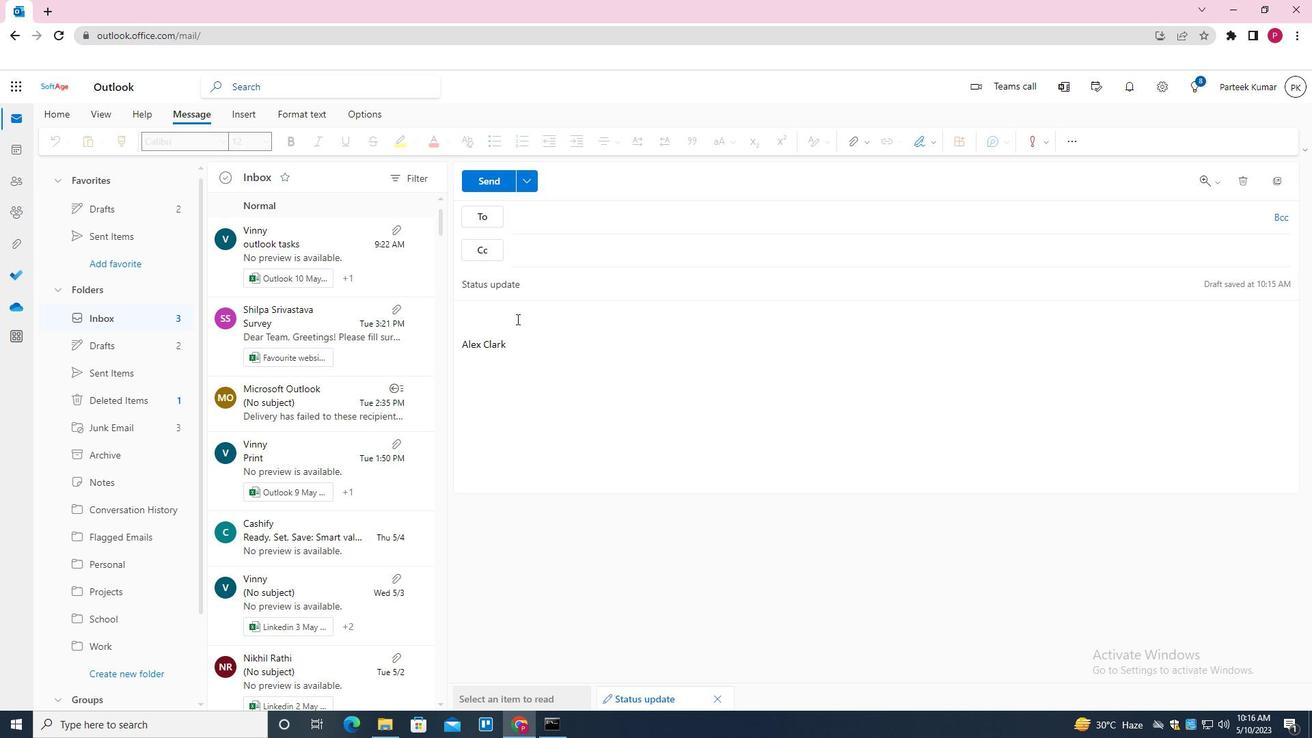 
Action: Key pressed <Key.shift>PLEASE<Key.space>FIND<Key.space>S<Key.backspace>ATTACHED<Key.space>THE<Key.space>REQUESTED<Key.space>DOCUMENT<Key.space>
Screenshot: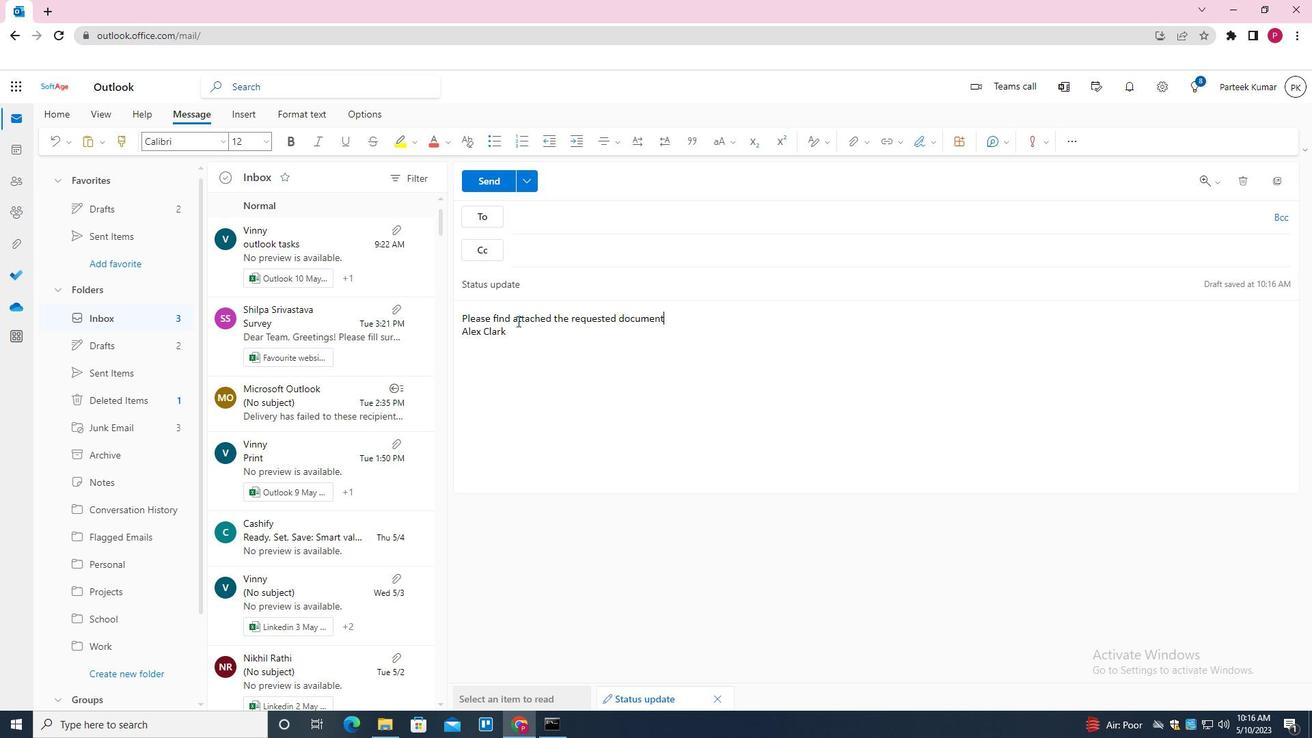 
Action: Mouse moved to (545, 217)
Screenshot: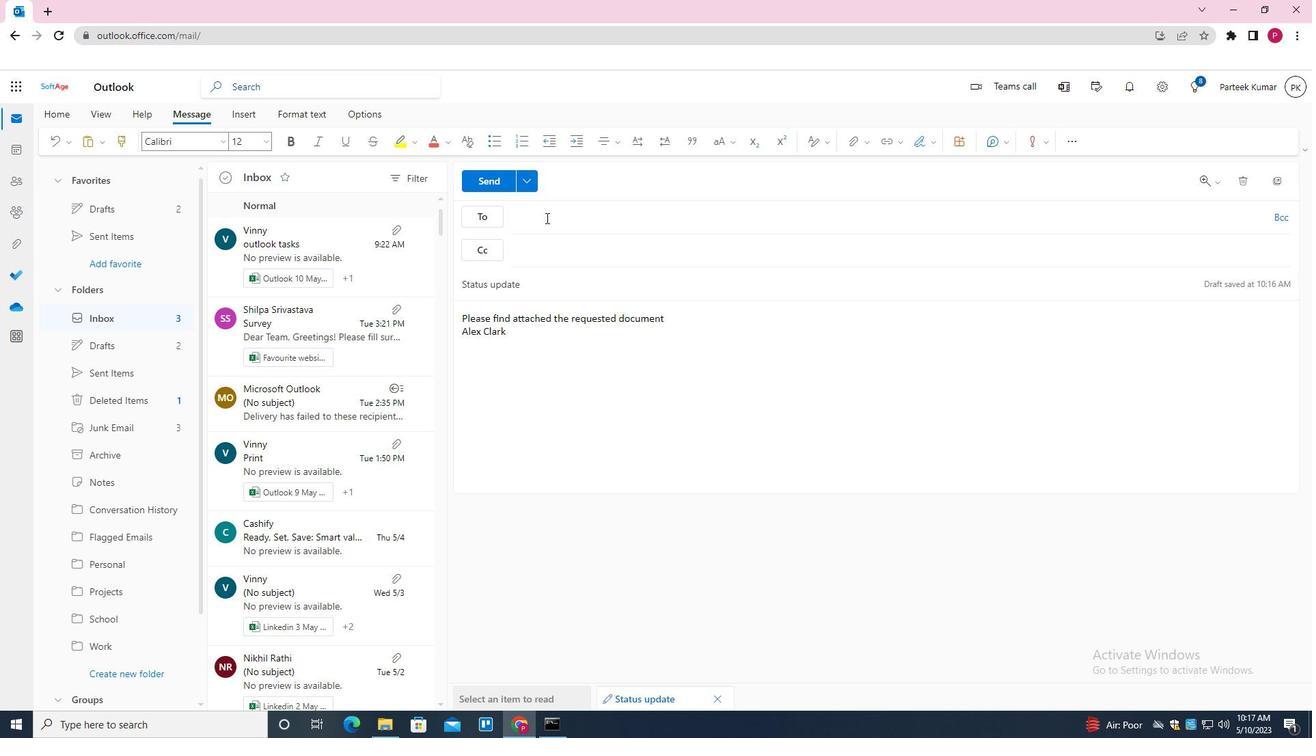 
Action: Mouse pressed left at (545, 217)
Screenshot: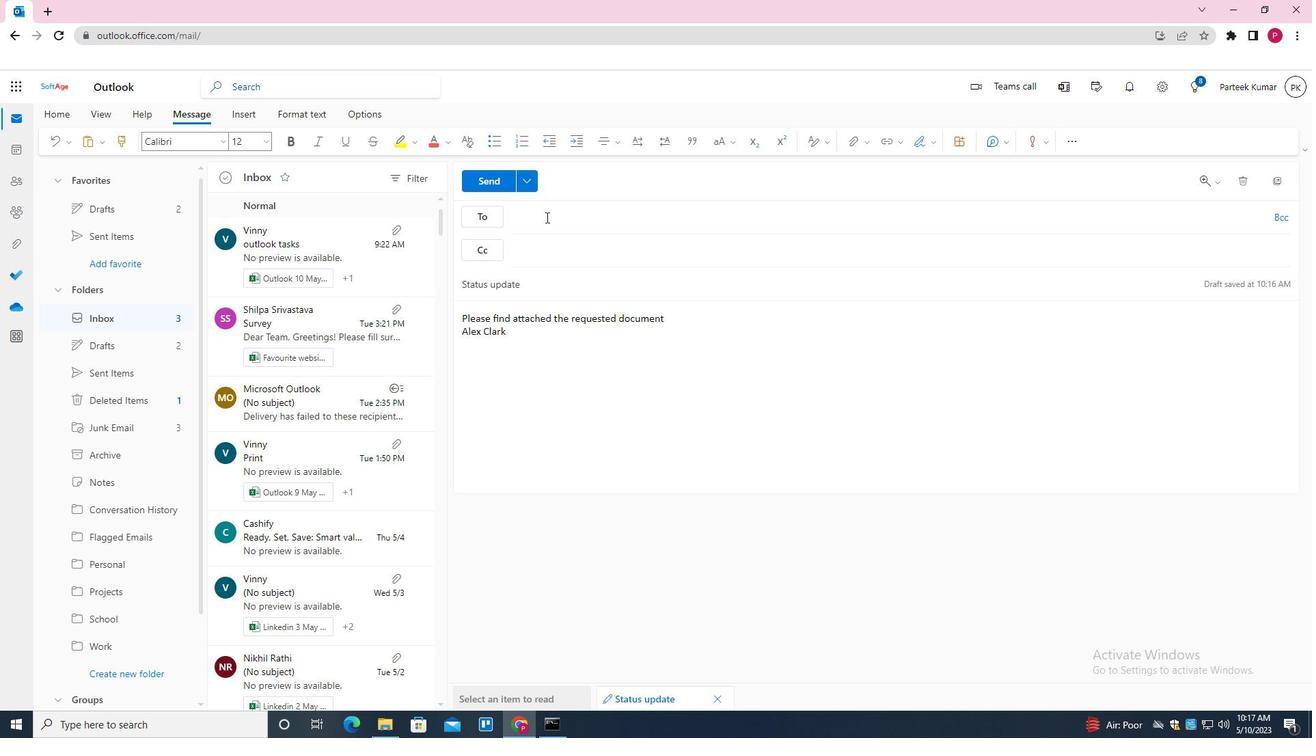 
Action: Key pressed SOFTAGE.5<Key.shift>@SOFTAGE.NET<Key.enter>
Screenshot: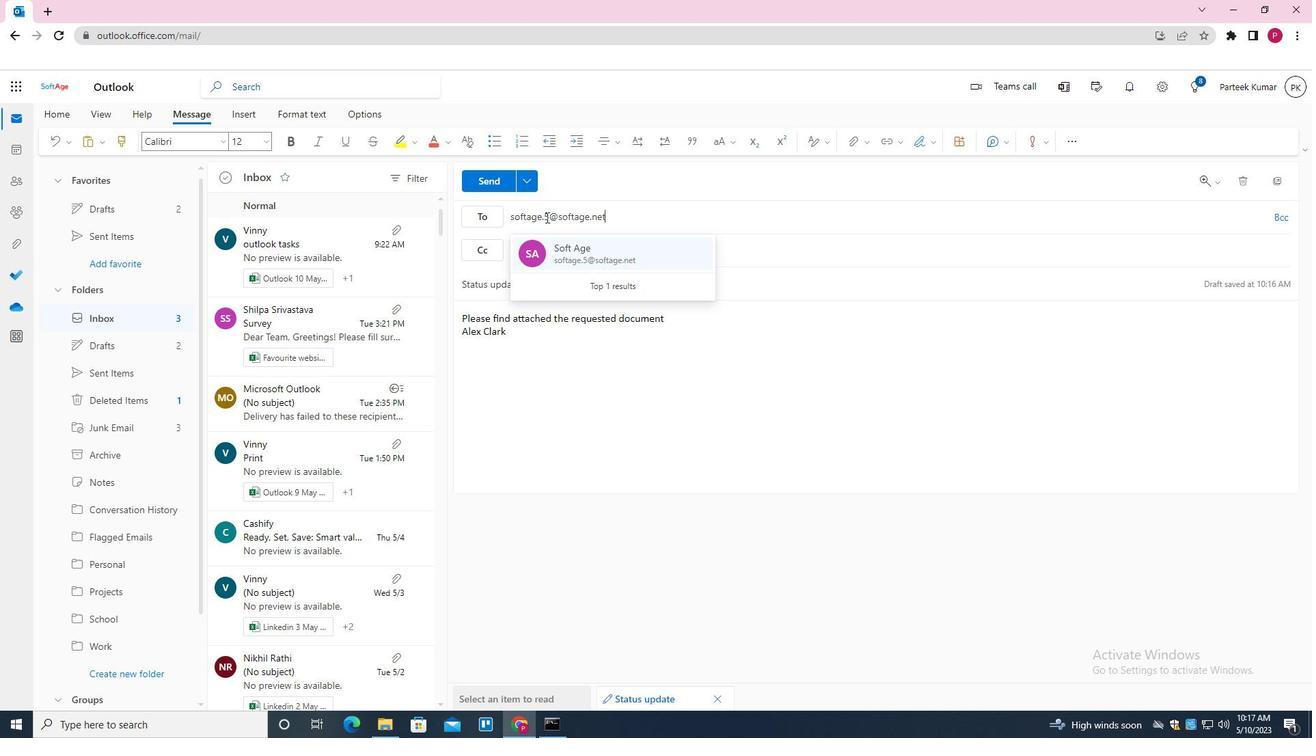 
Action: Mouse moved to (852, 140)
Screenshot: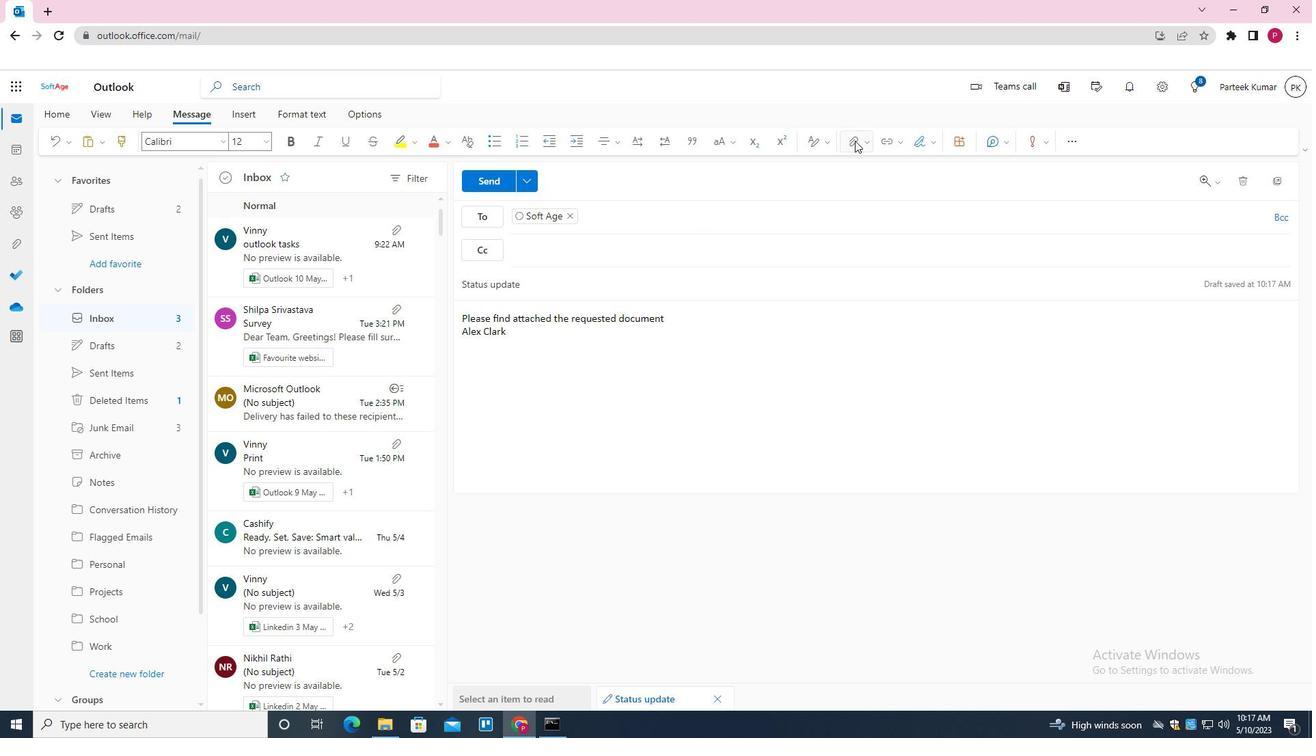 
Action: Mouse pressed left at (852, 140)
Screenshot: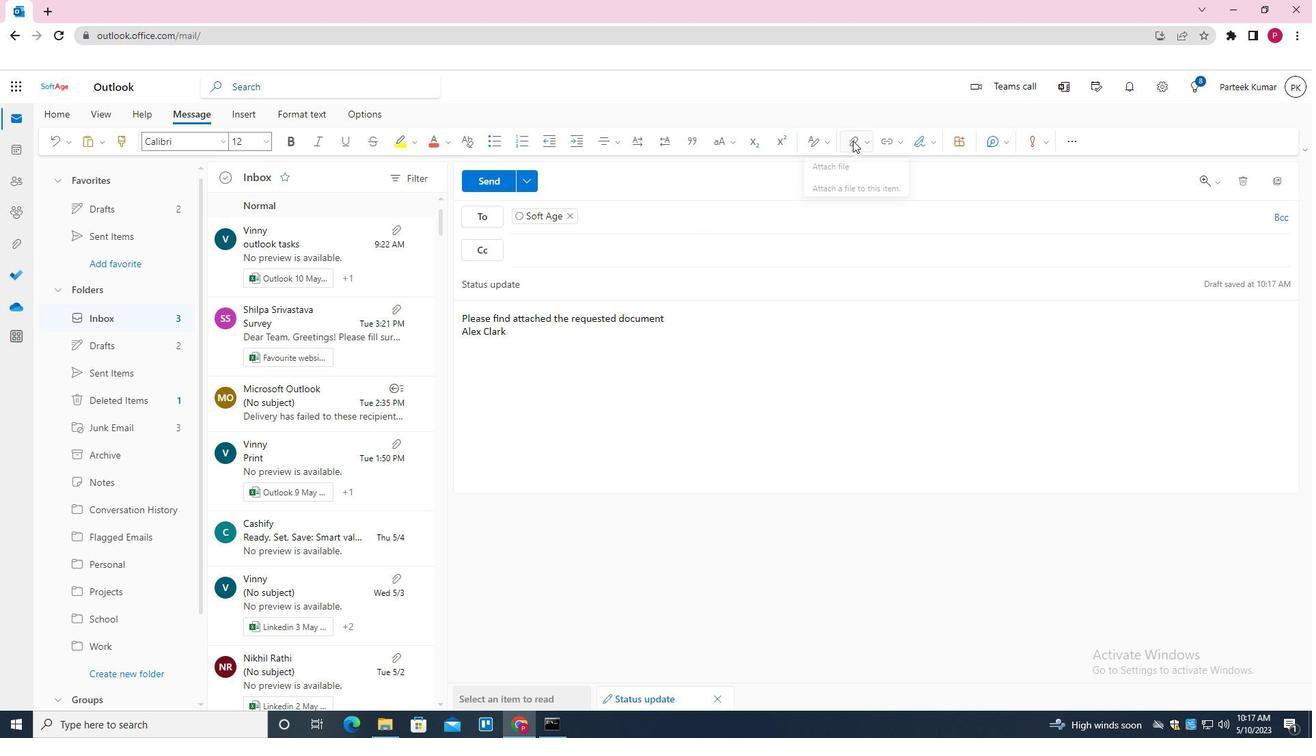 
Action: Mouse moved to (832, 168)
Screenshot: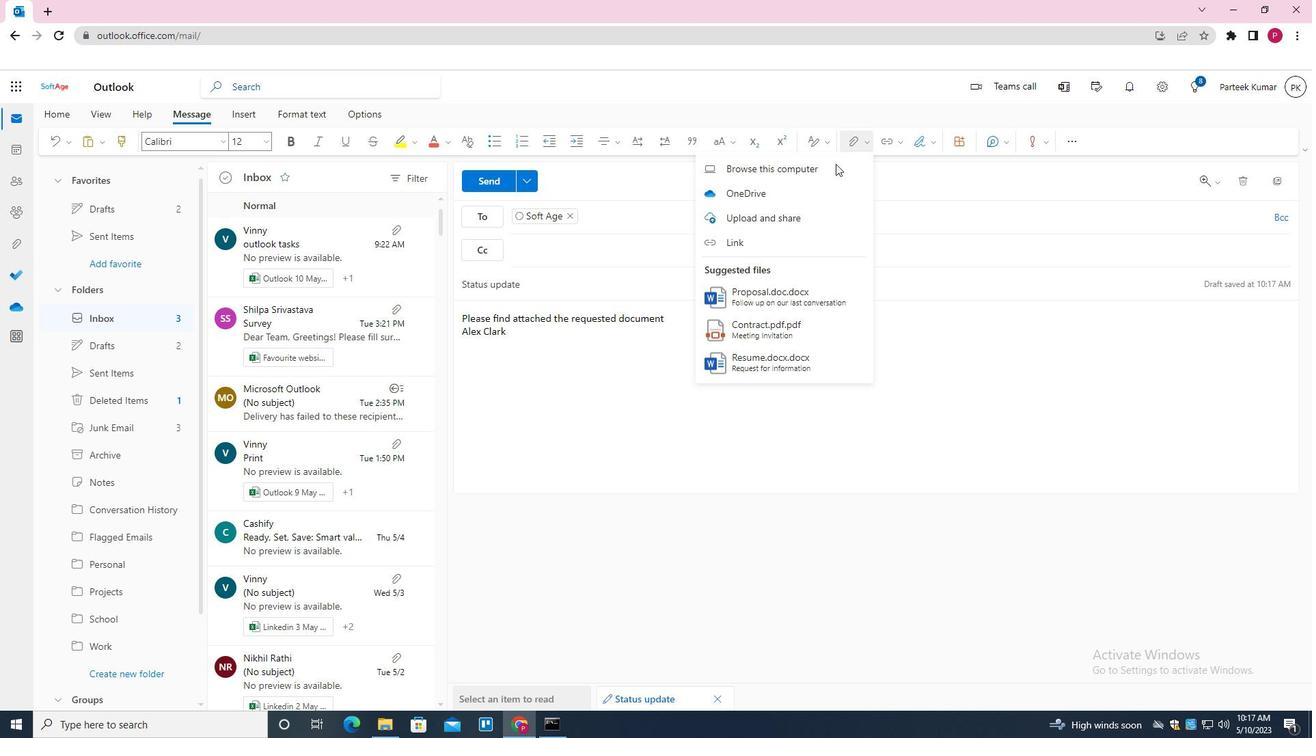 
Action: Mouse pressed left at (832, 168)
Screenshot: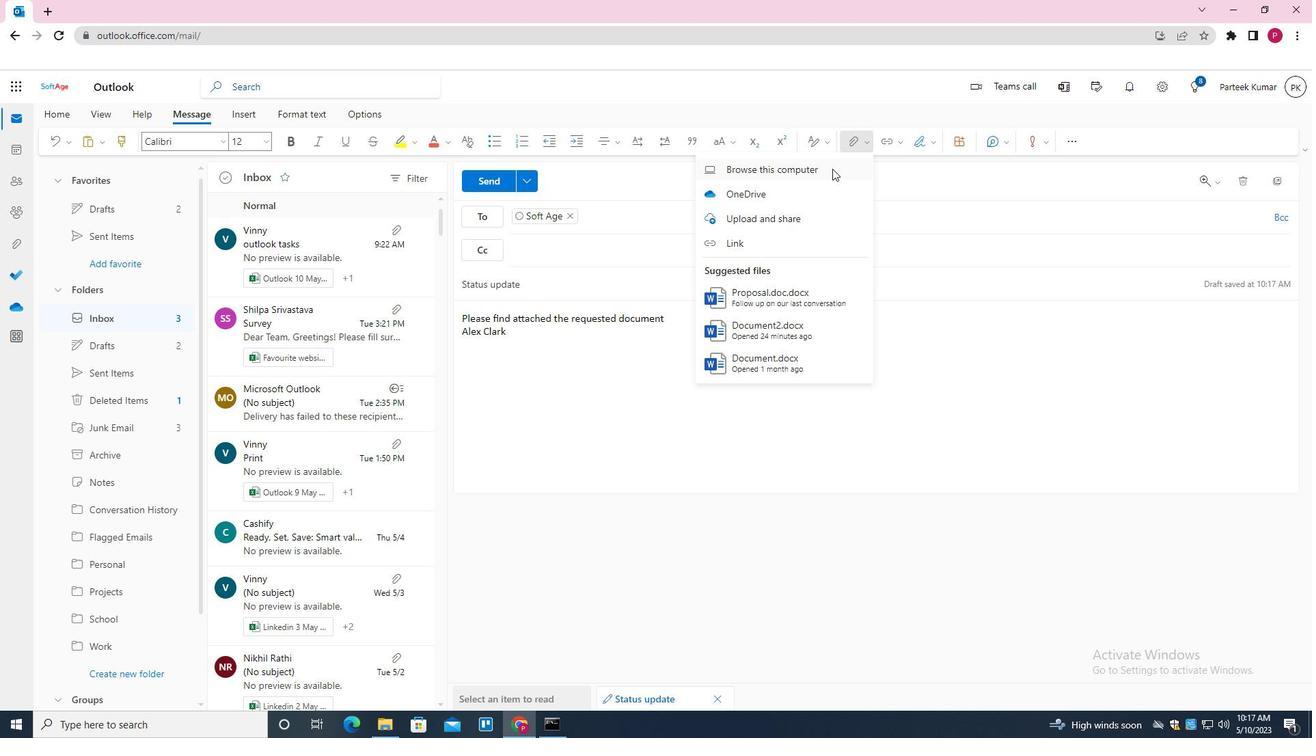 
Action: Mouse moved to (287, 103)
Screenshot: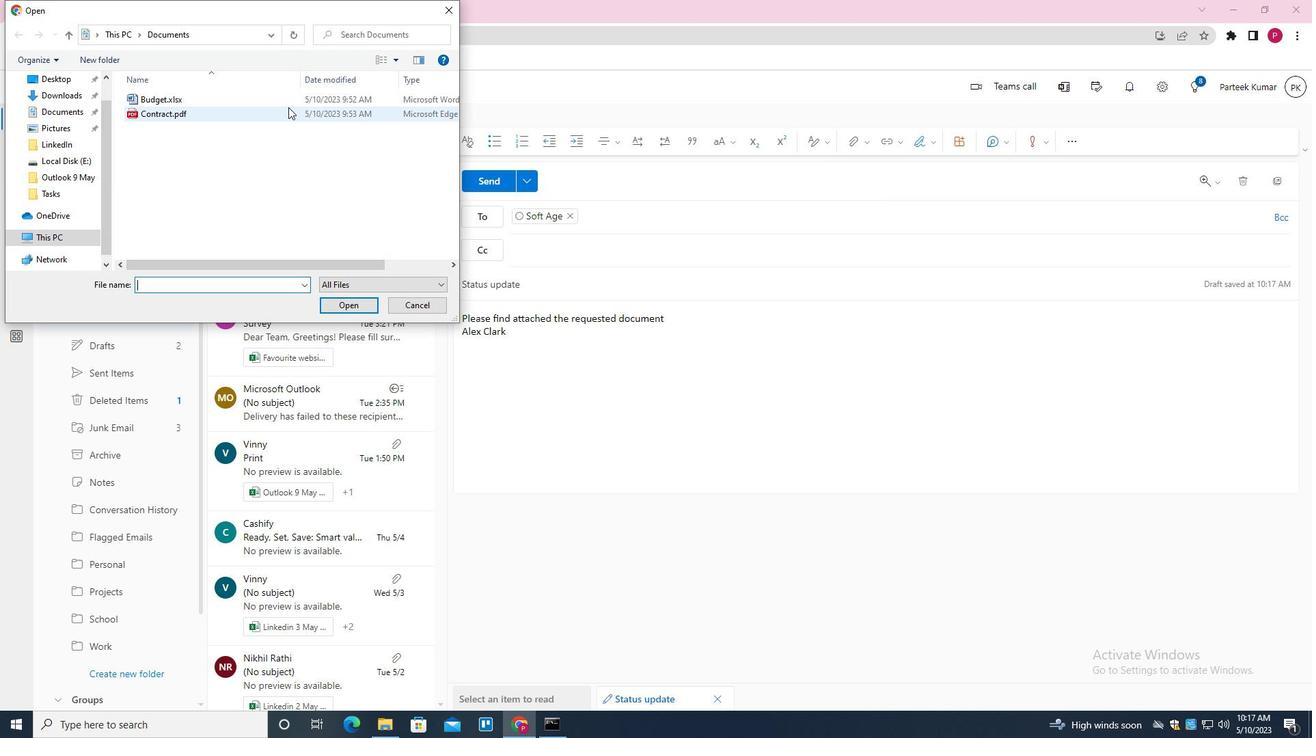 
Action: Mouse pressed left at (287, 103)
Screenshot: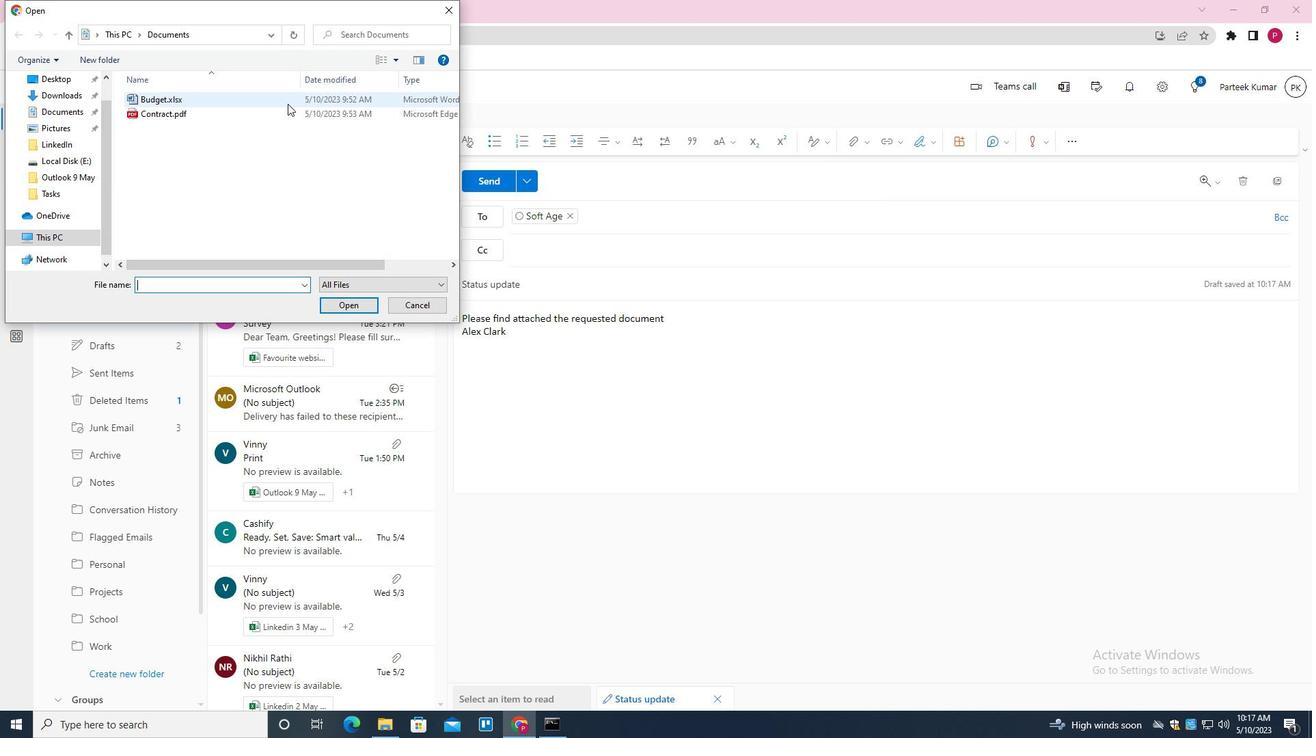 
Action: Mouse moved to (343, 310)
Screenshot: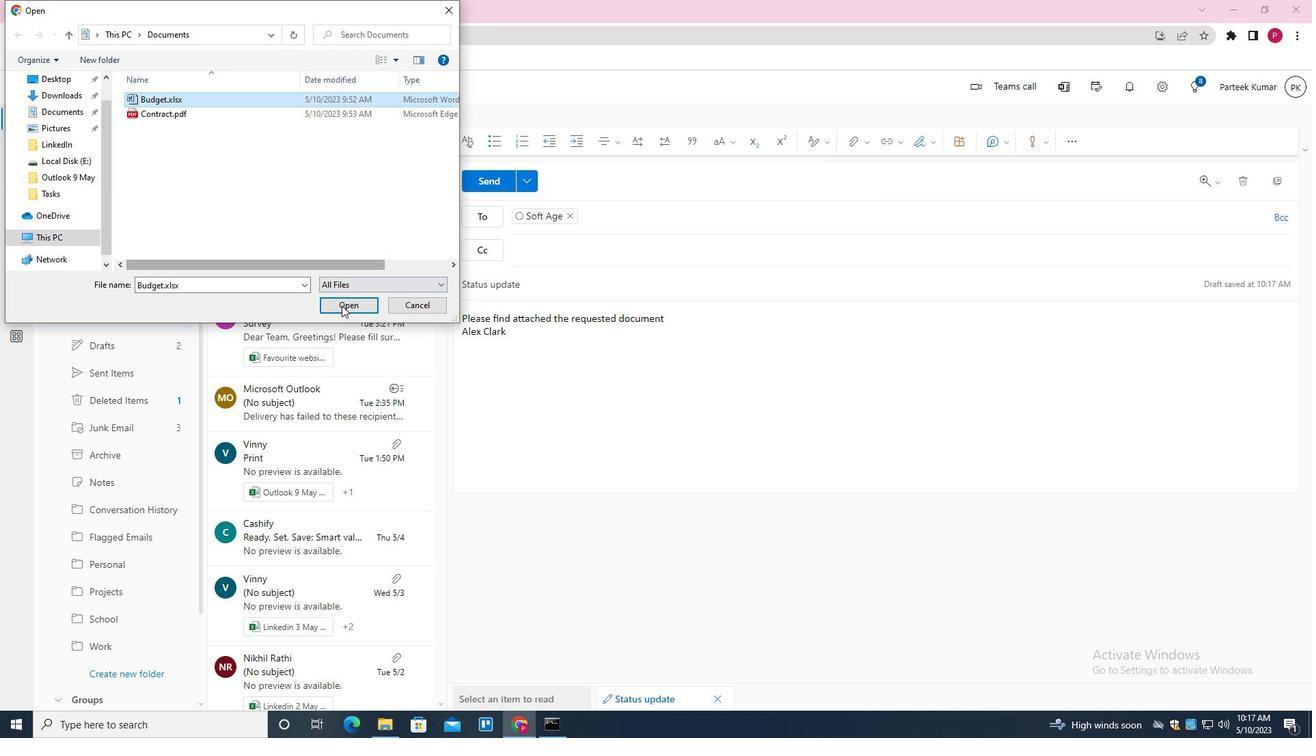 
Action: Mouse pressed left at (343, 310)
Screenshot: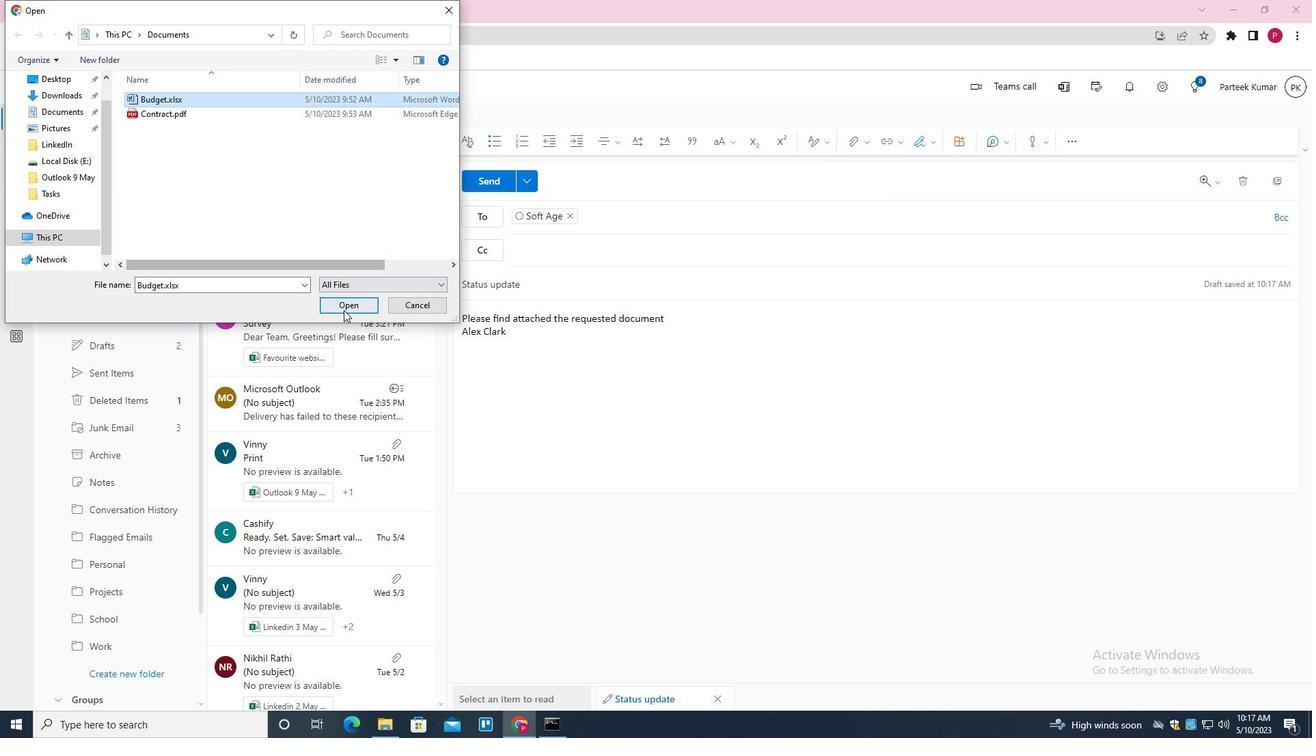 
Action: Mouse moved to (481, 181)
Screenshot: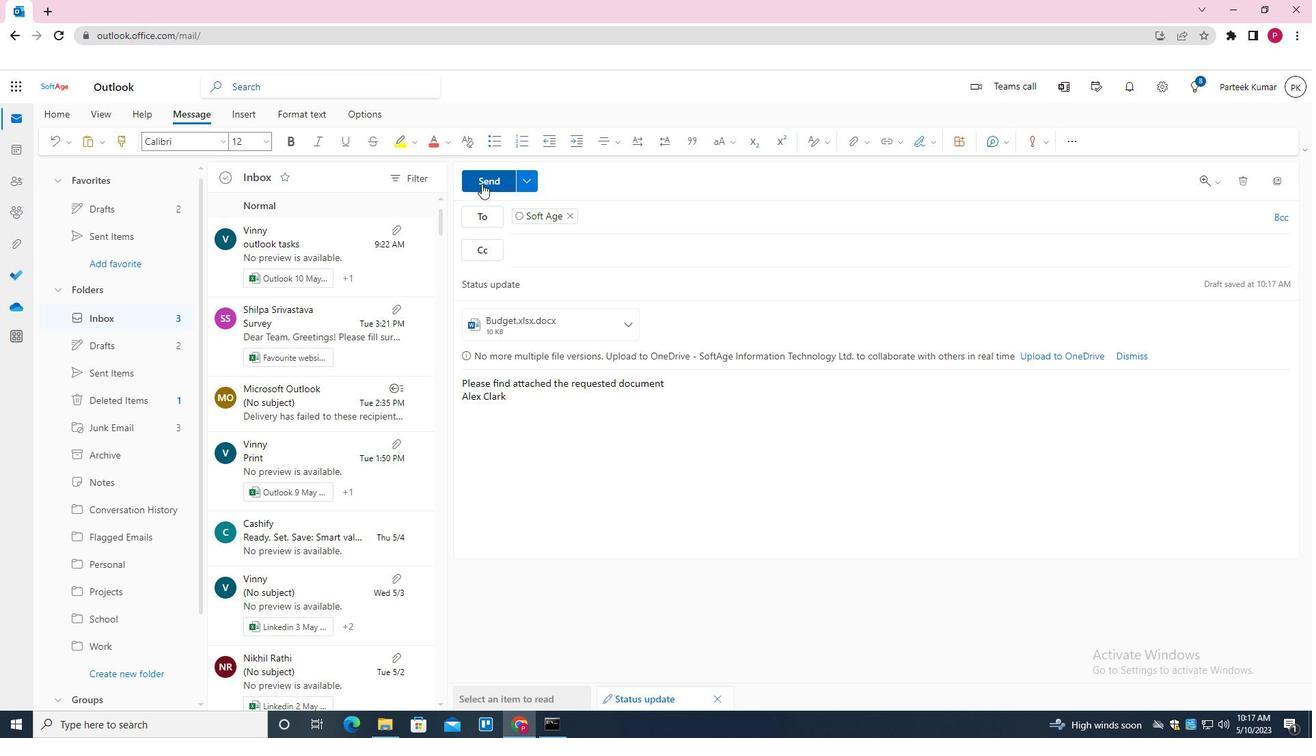 
Action: Mouse pressed left at (481, 181)
Screenshot: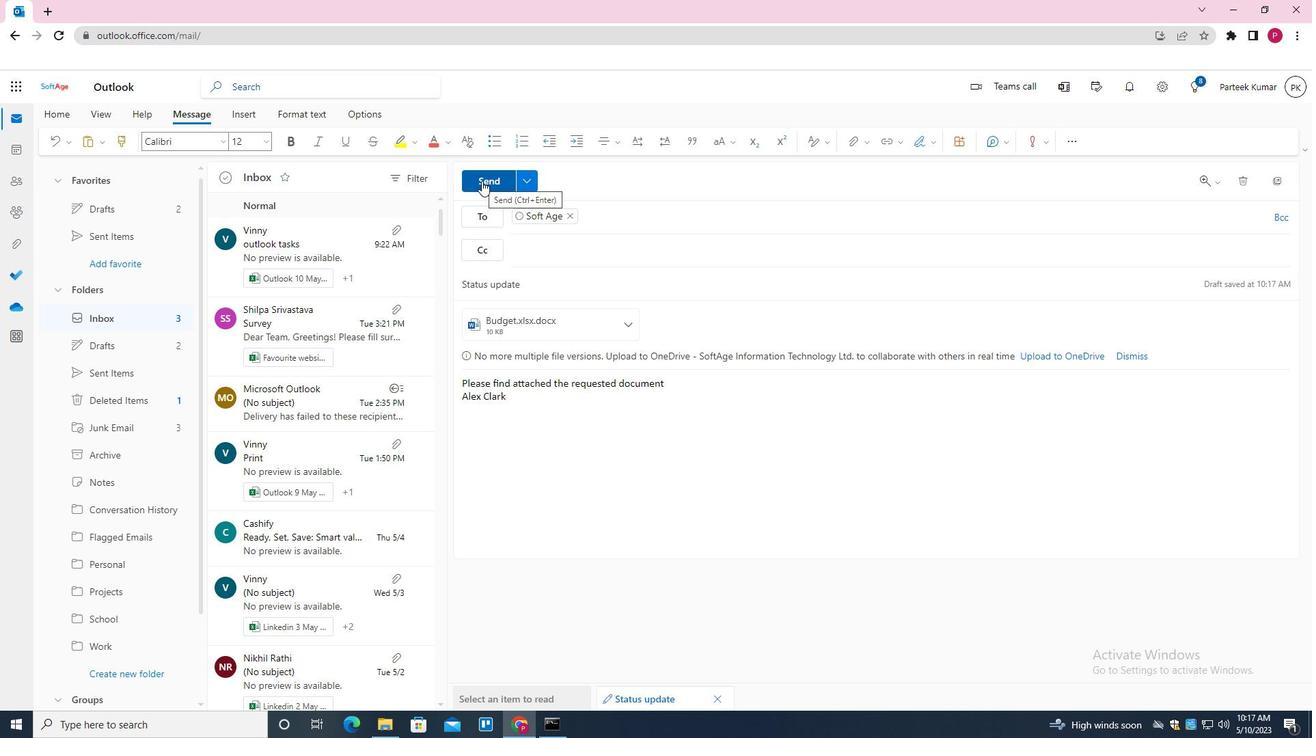 
Action: Mouse moved to (136, 368)
Screenshot: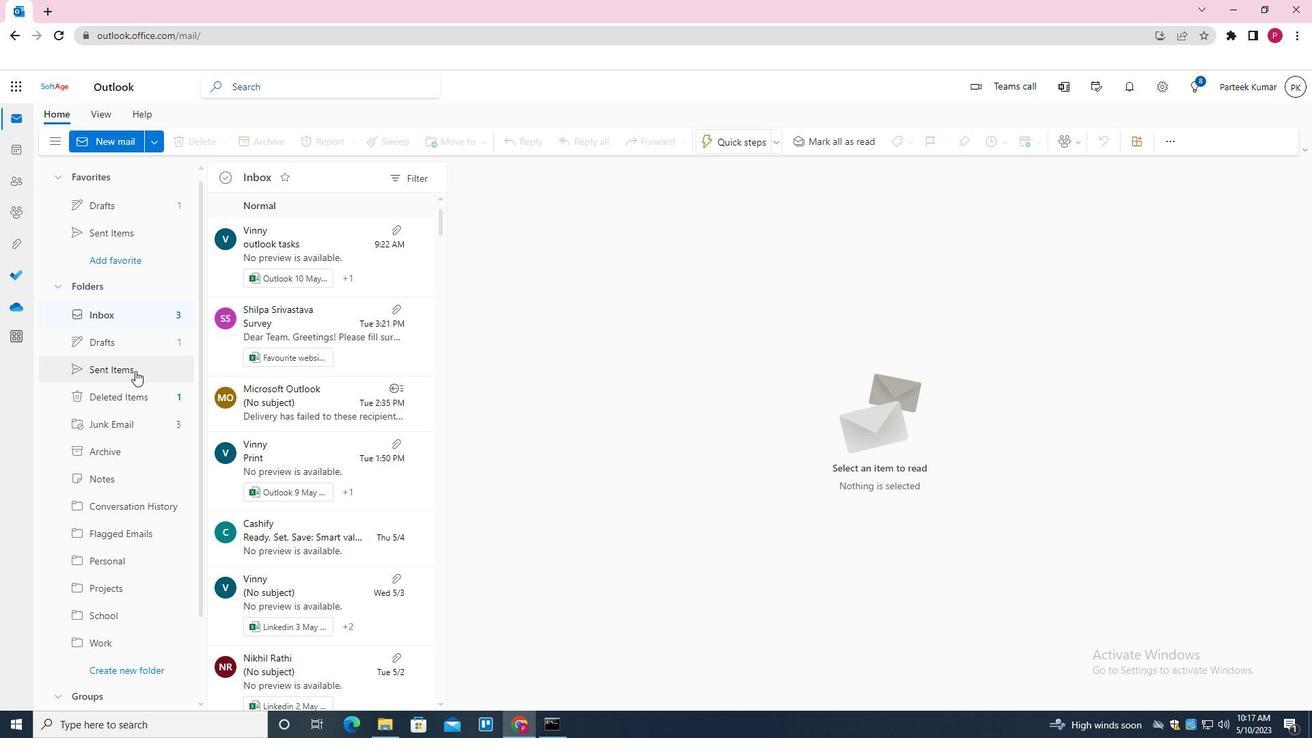 
Action: Mouse pressed left at (136, 368)
Screenshot: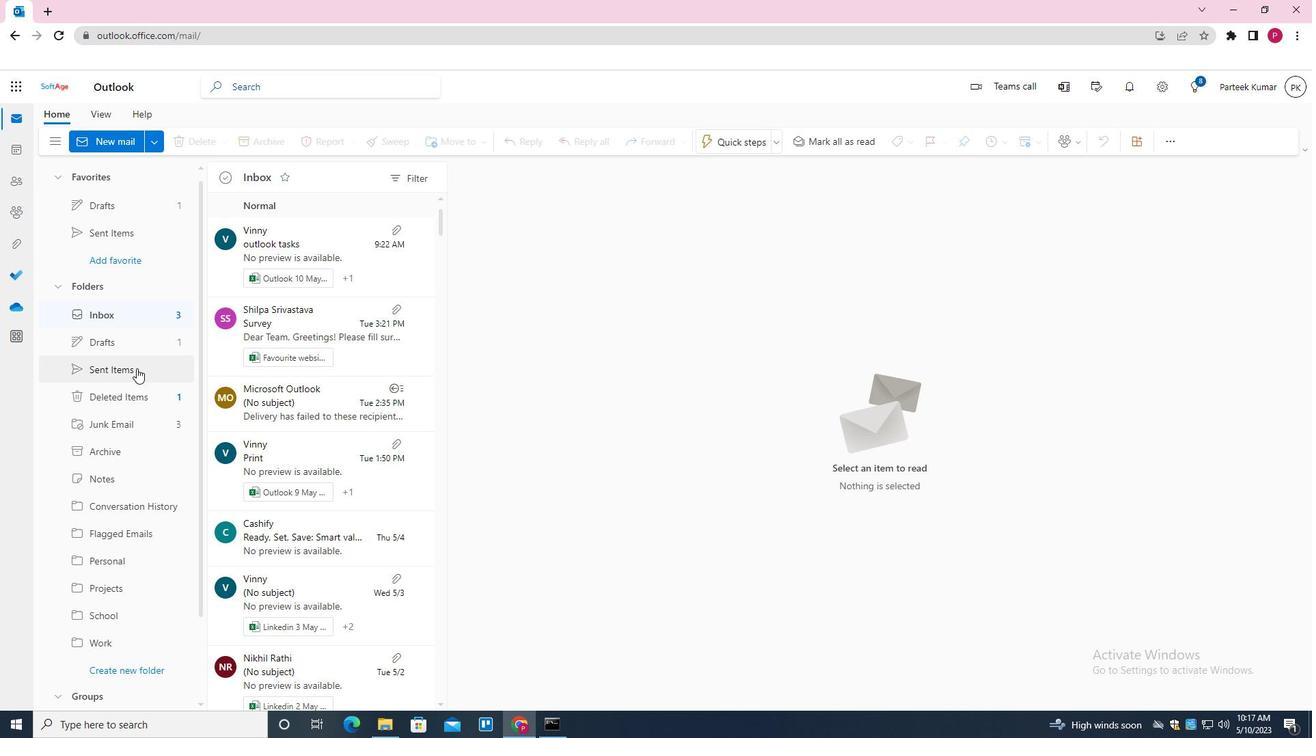 
Action: Mouse moved to (289, 246)
Screenshot: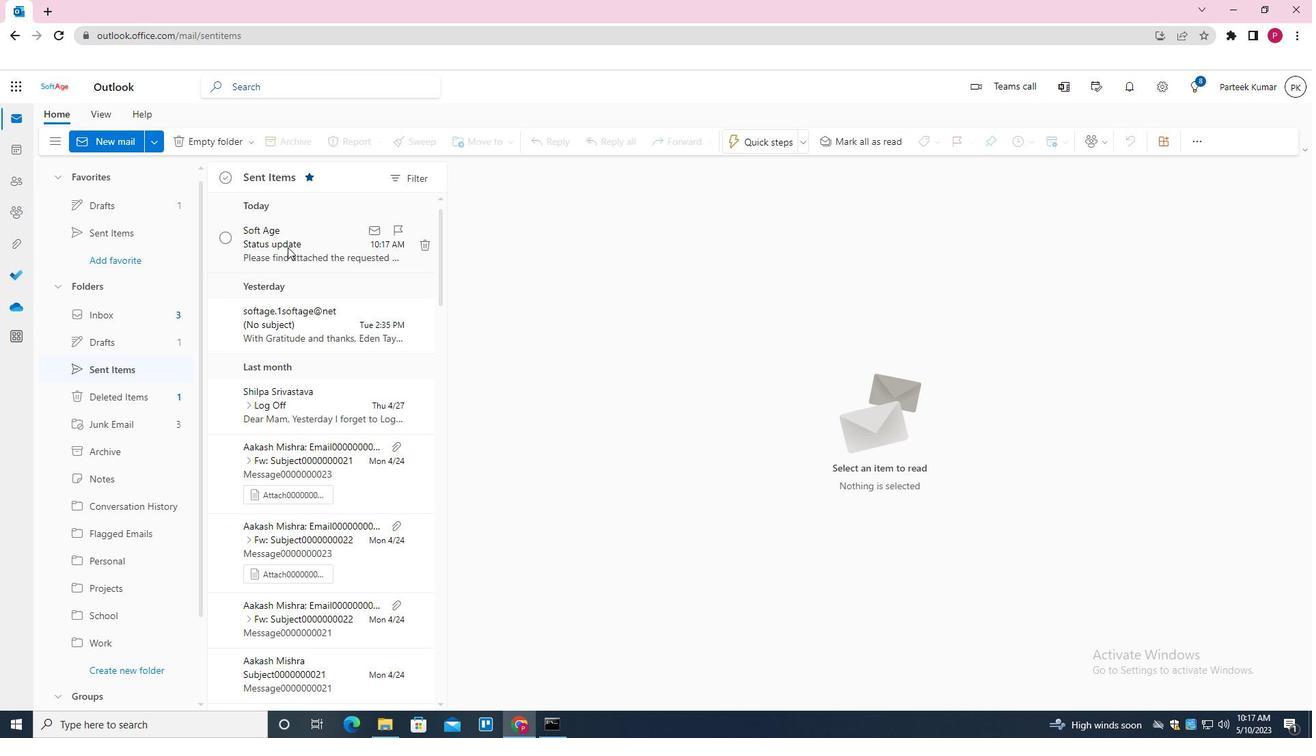
Action: Mouse pressed right at (289, 246)
Screenshot: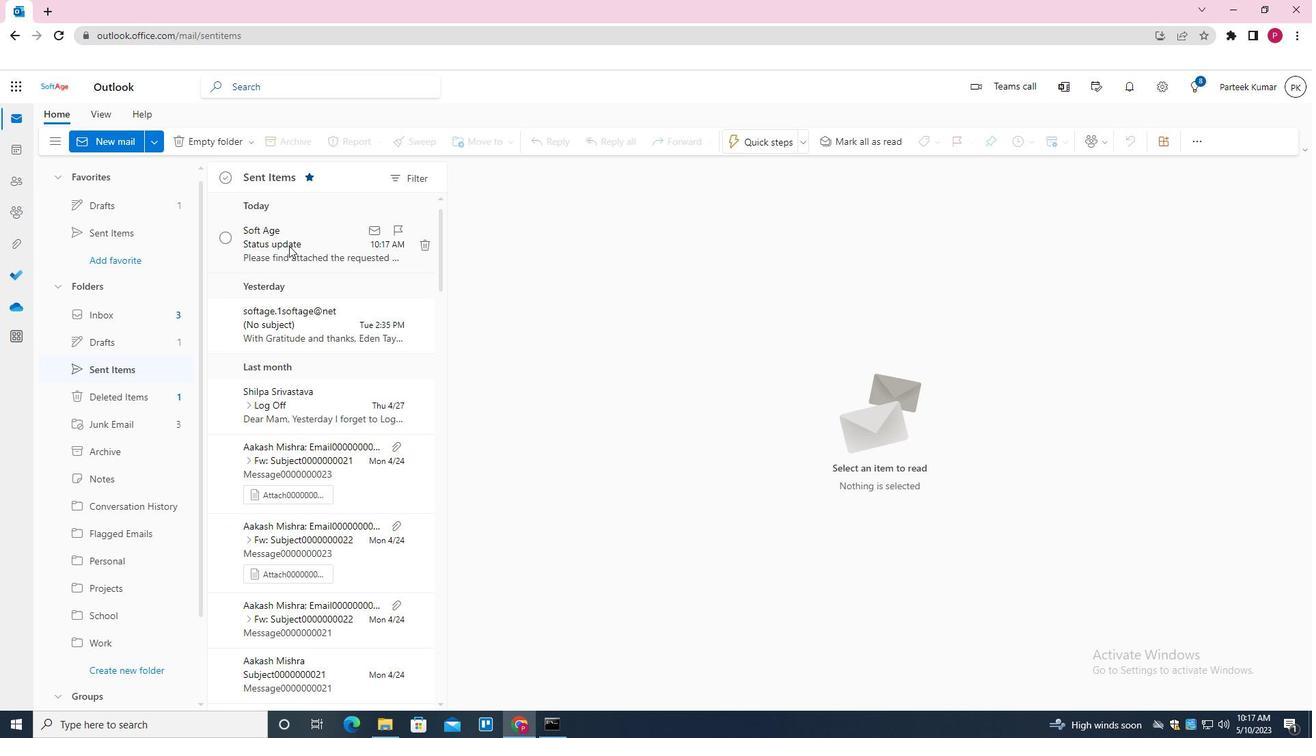 
Action: Mouse moved to (322, 307)
Screenshot: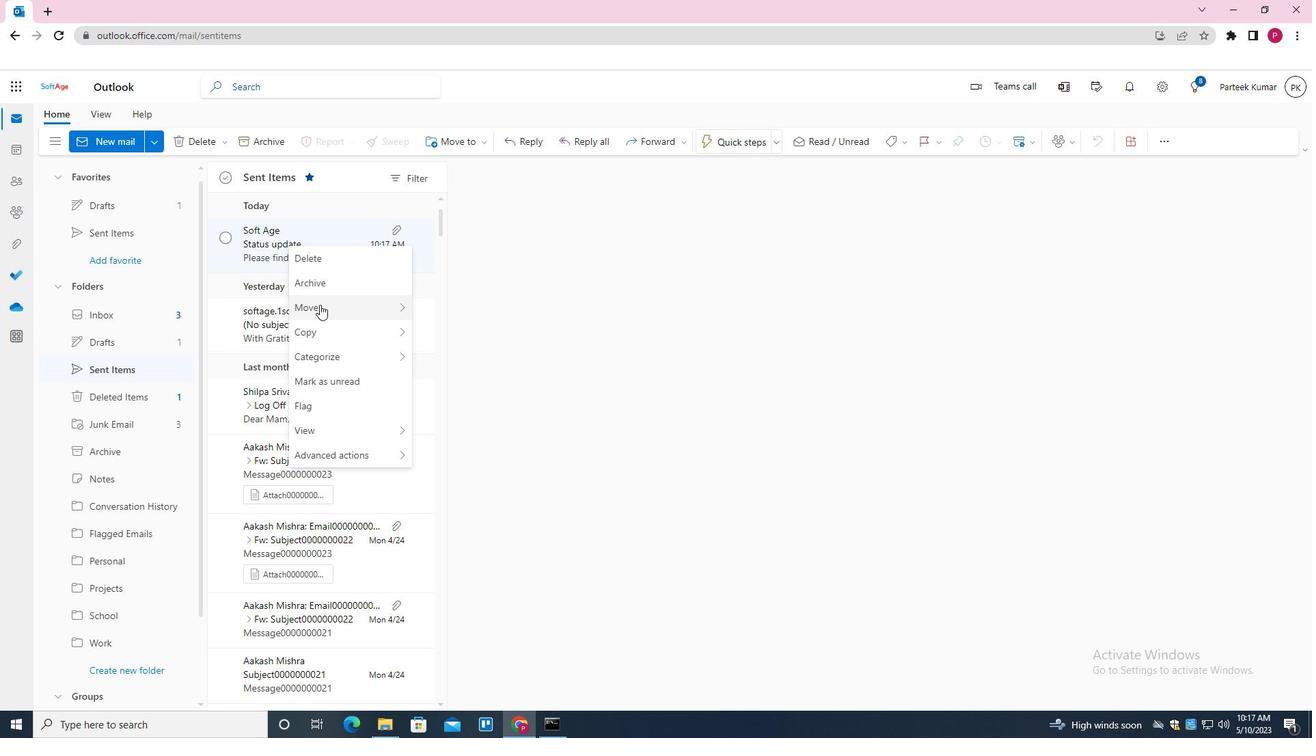 
Action: Mouse pressed left at (322, 307)
Screenshot: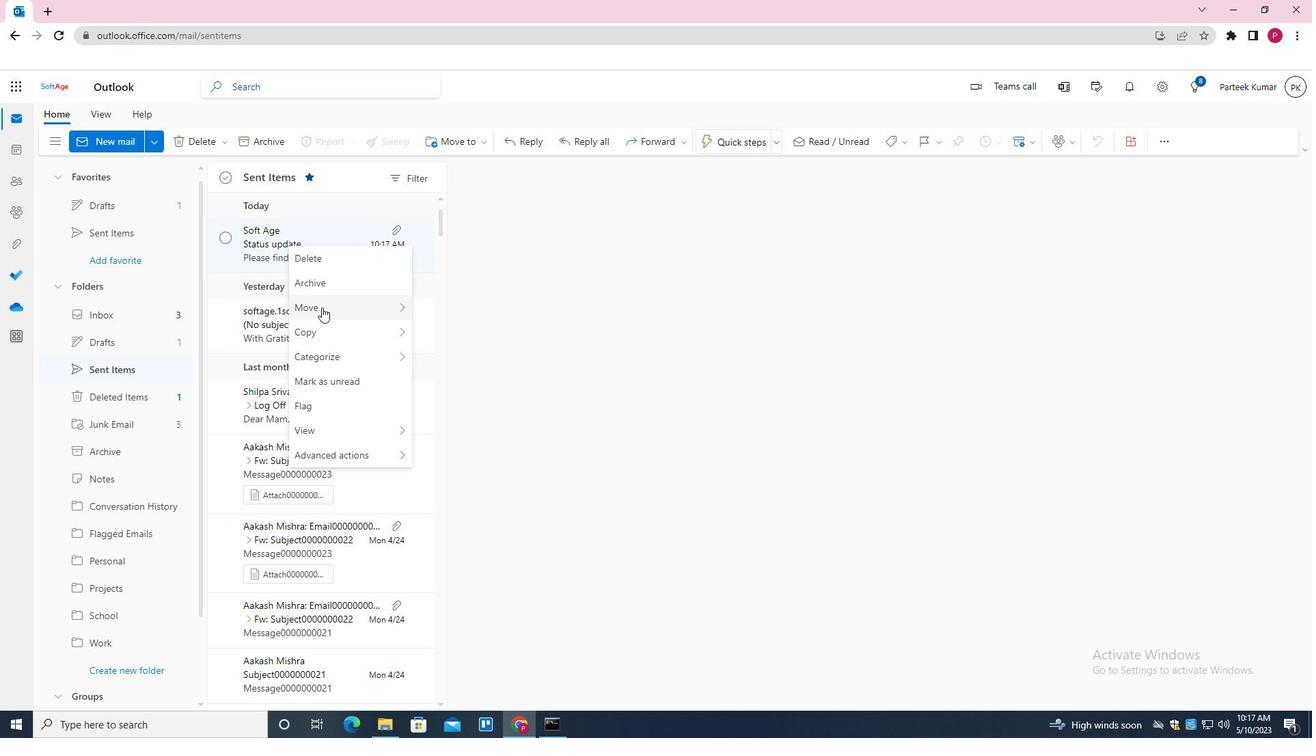 
Action: Mouse moved to (444, 306)
Screenshot: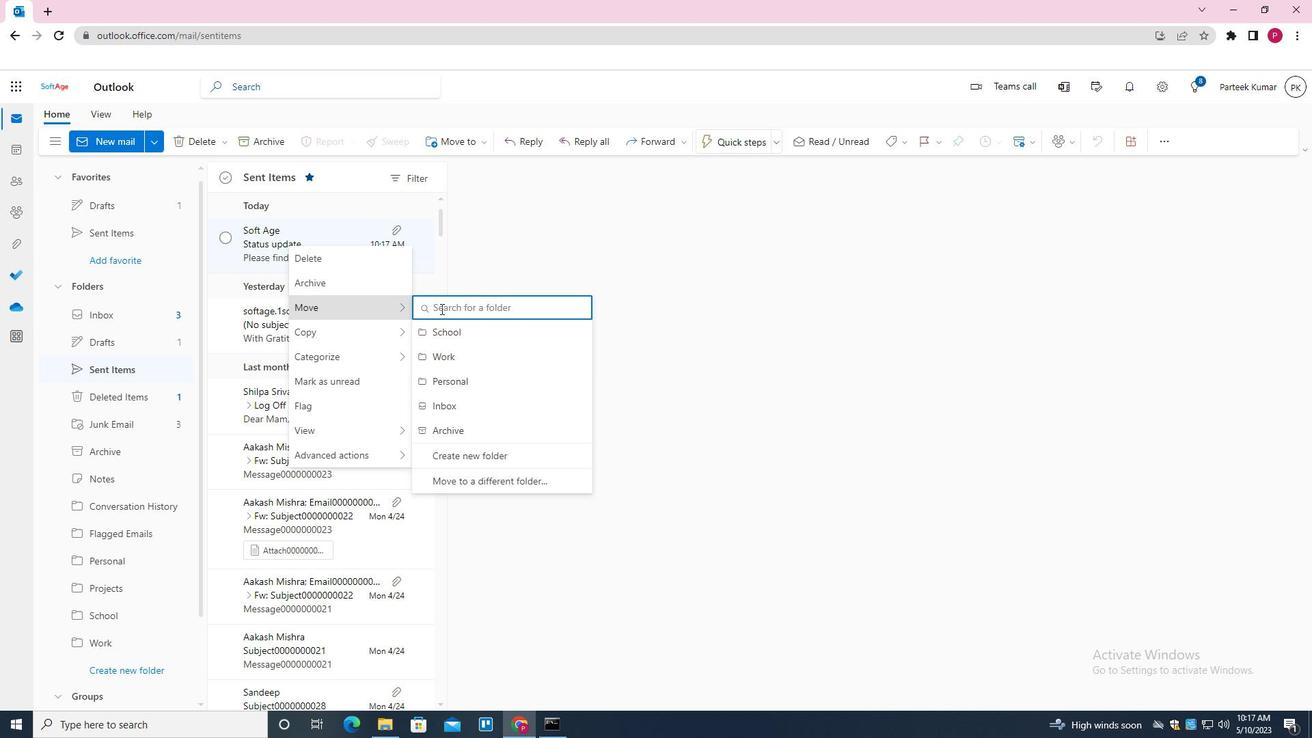 
Action: Key pressed <Key.shift_r>PROJECTS<Key.down><Key.enter>
Screenshot: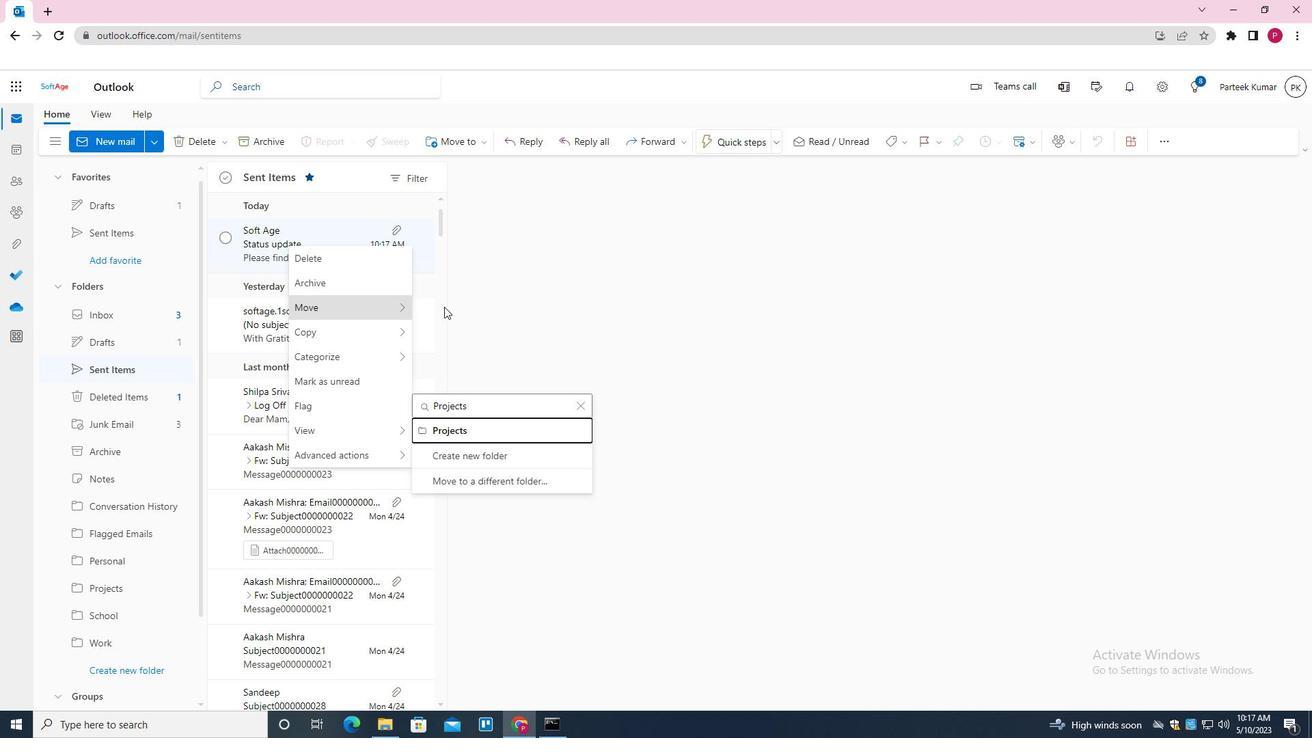 
Action: Mouse moved to (246, 328)
Screenshot: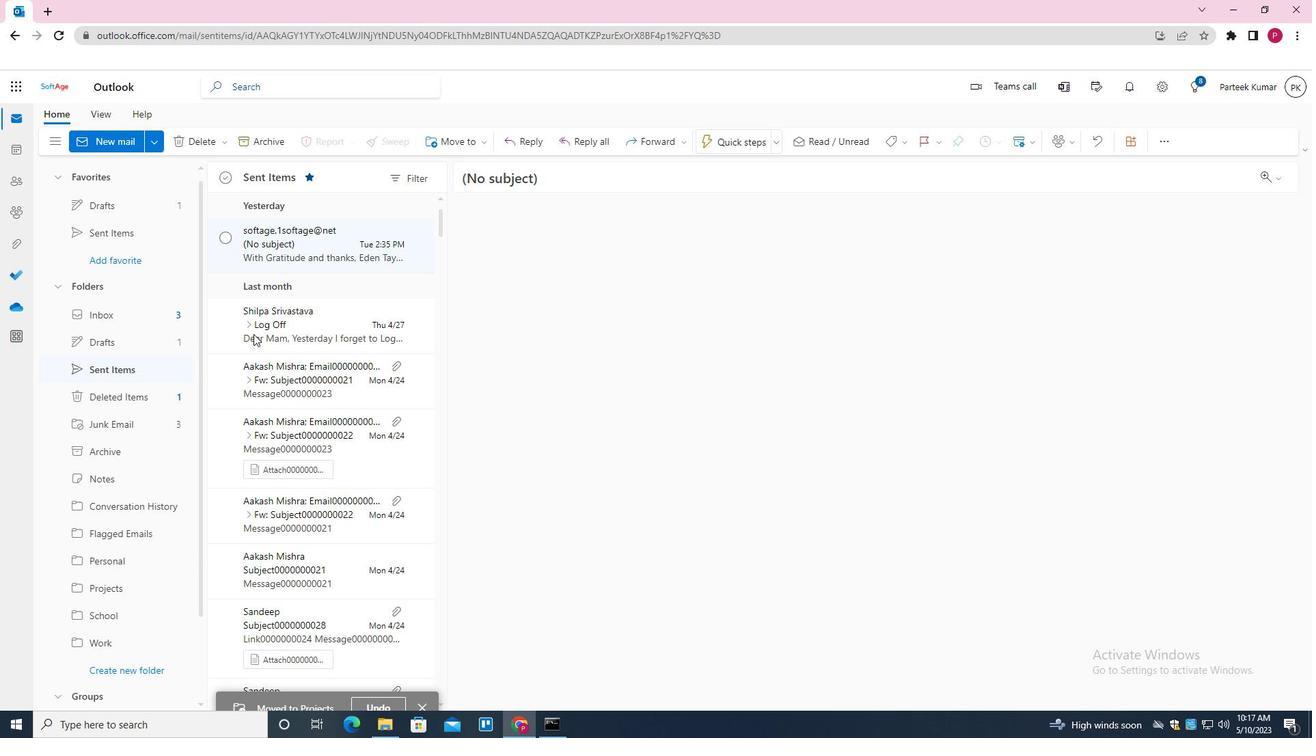 
Action: Key pressed <Key.f8>
Screenshot: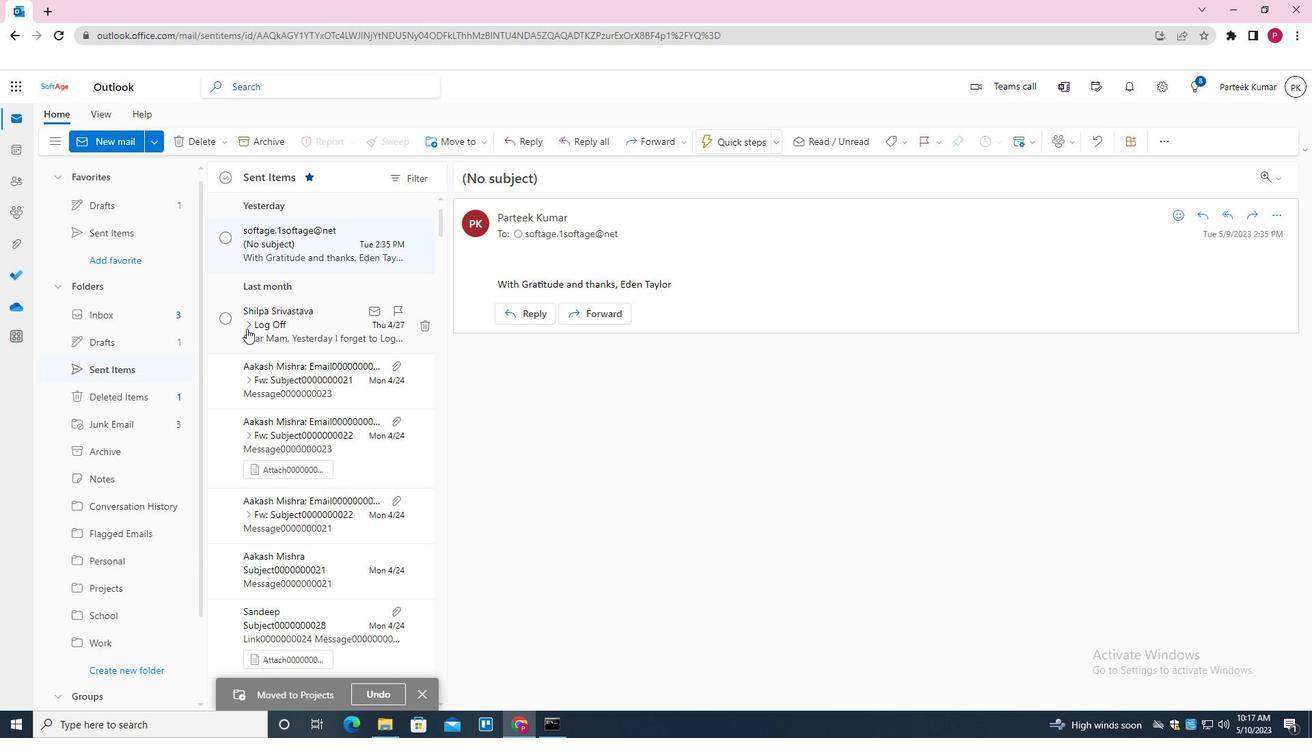 
